Task: Find connections with filter location Sumqayıt with filter topic #communitieswith filter profile language German with filter current company NITI Aayog with filter school Air Force Bal Bharati School with filter industry Apparel Manufacturing with filter service category Lead Generation with filter keywords title Shipping and Receiving Staff
Action: Mouse moved to (636, 129)
Screenshot: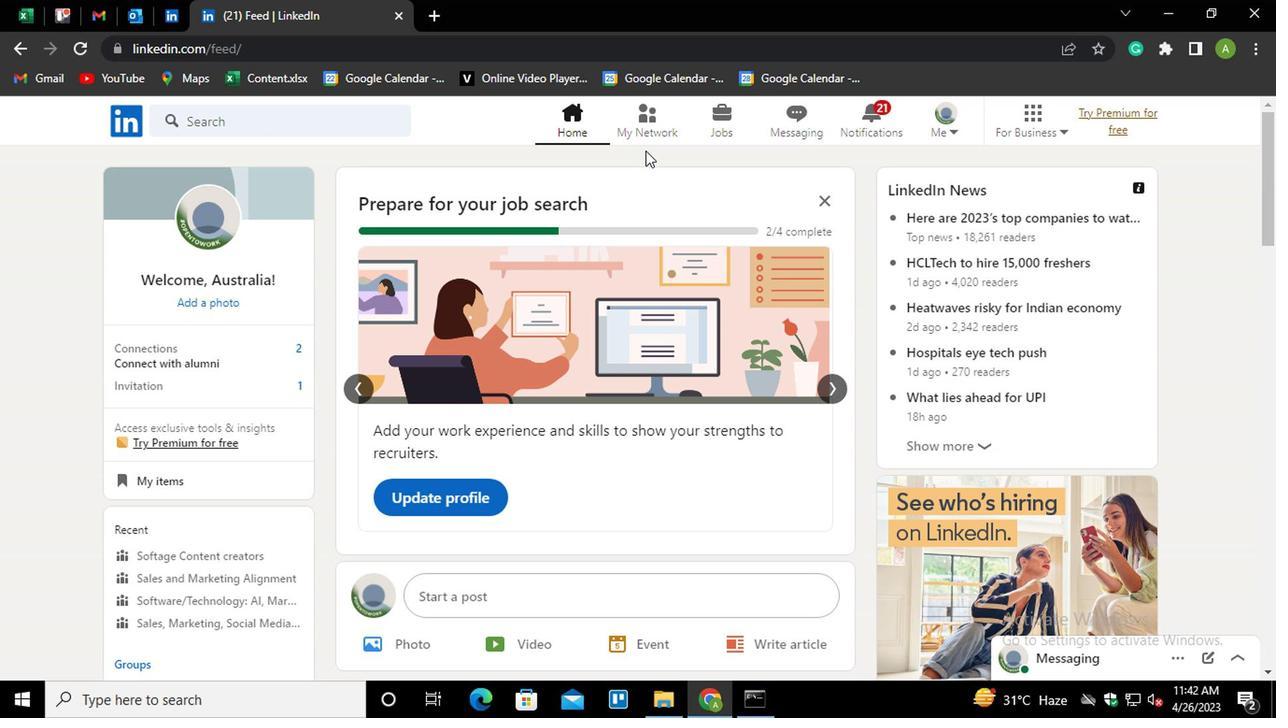 
Action: Mouse pressed left at (636, 129)
Screenshot: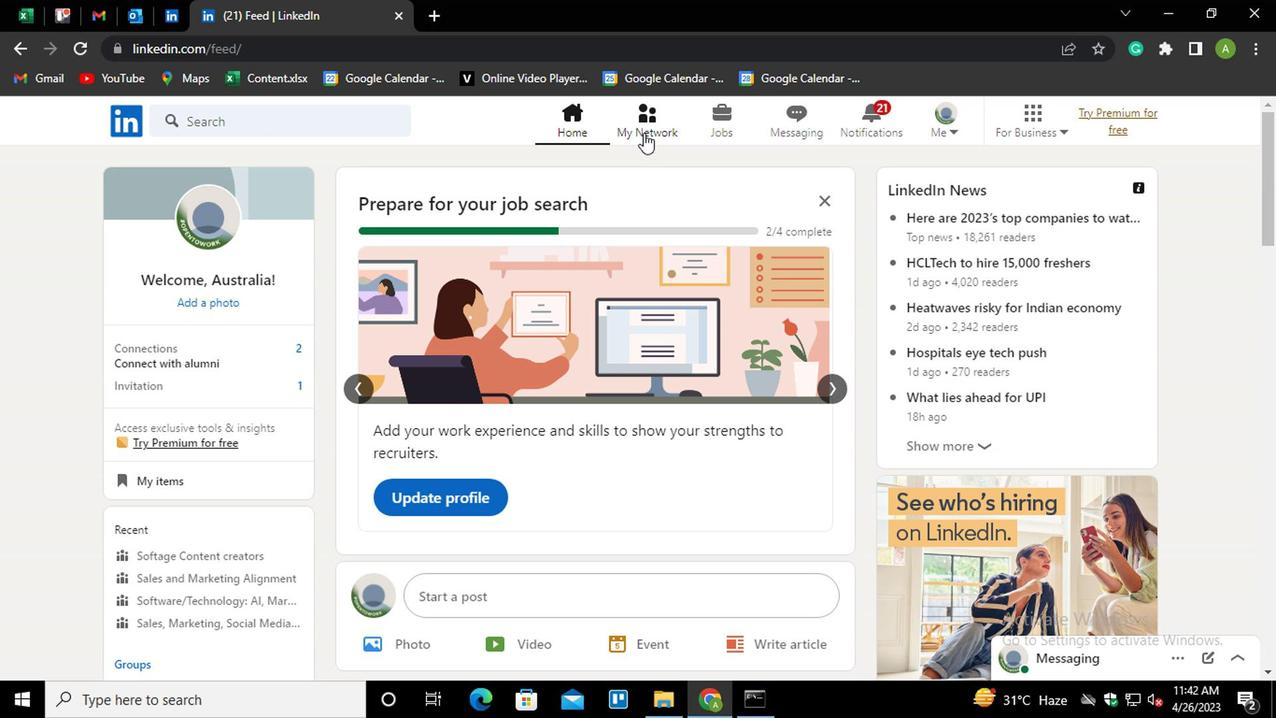 
Action: Mouse moved to (251, 233)
Screenshot: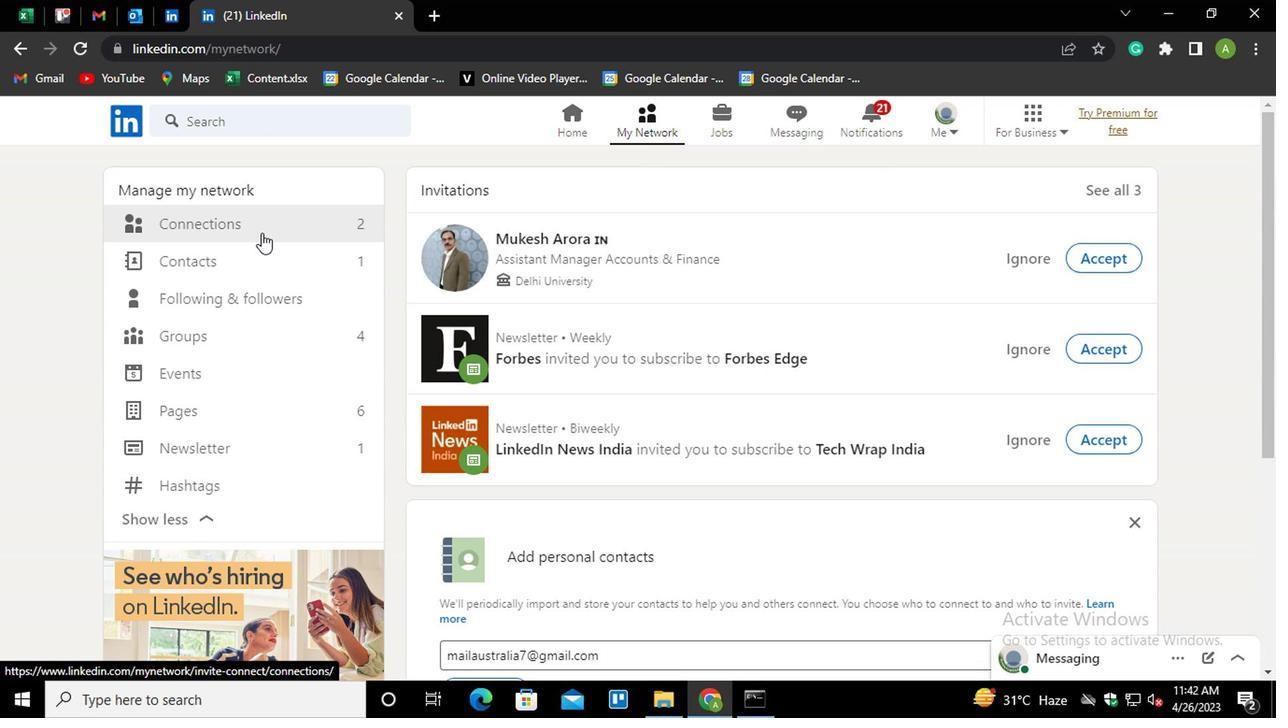 
Action: Mouse pressed left at (251, 233)
Screenshot: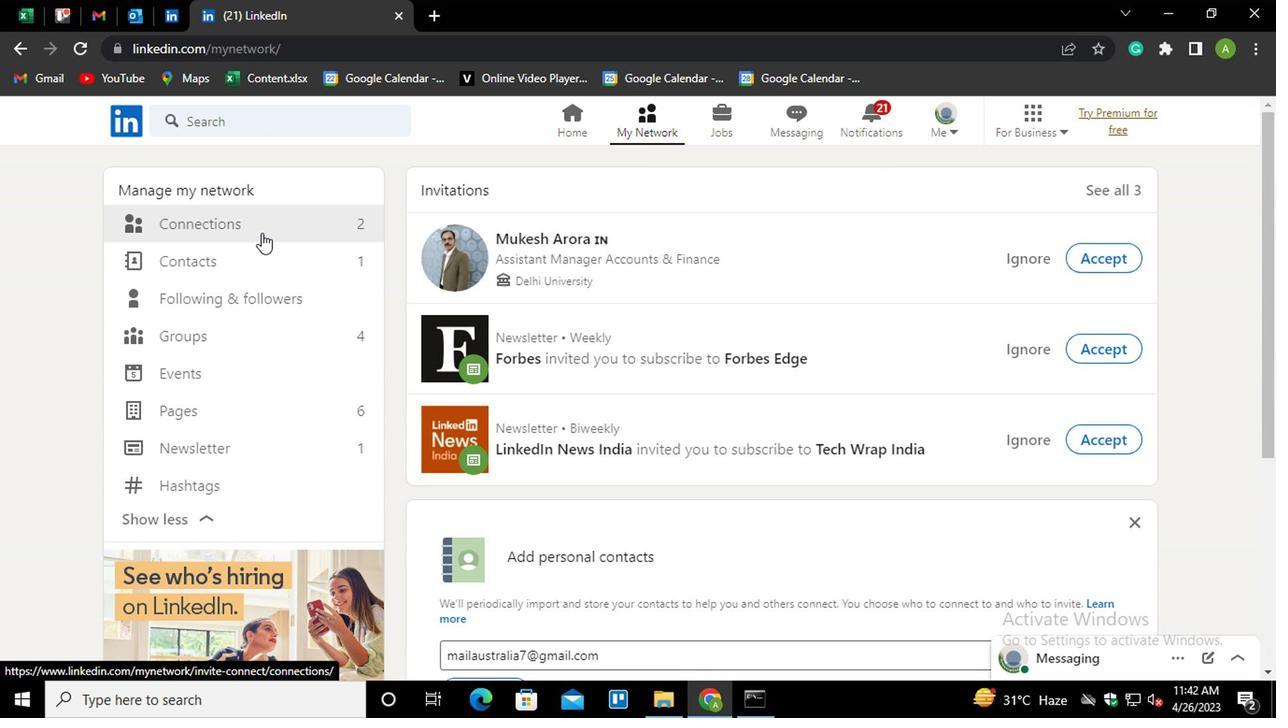 
Action: Mouse moved to (782, 216)
Screenshot: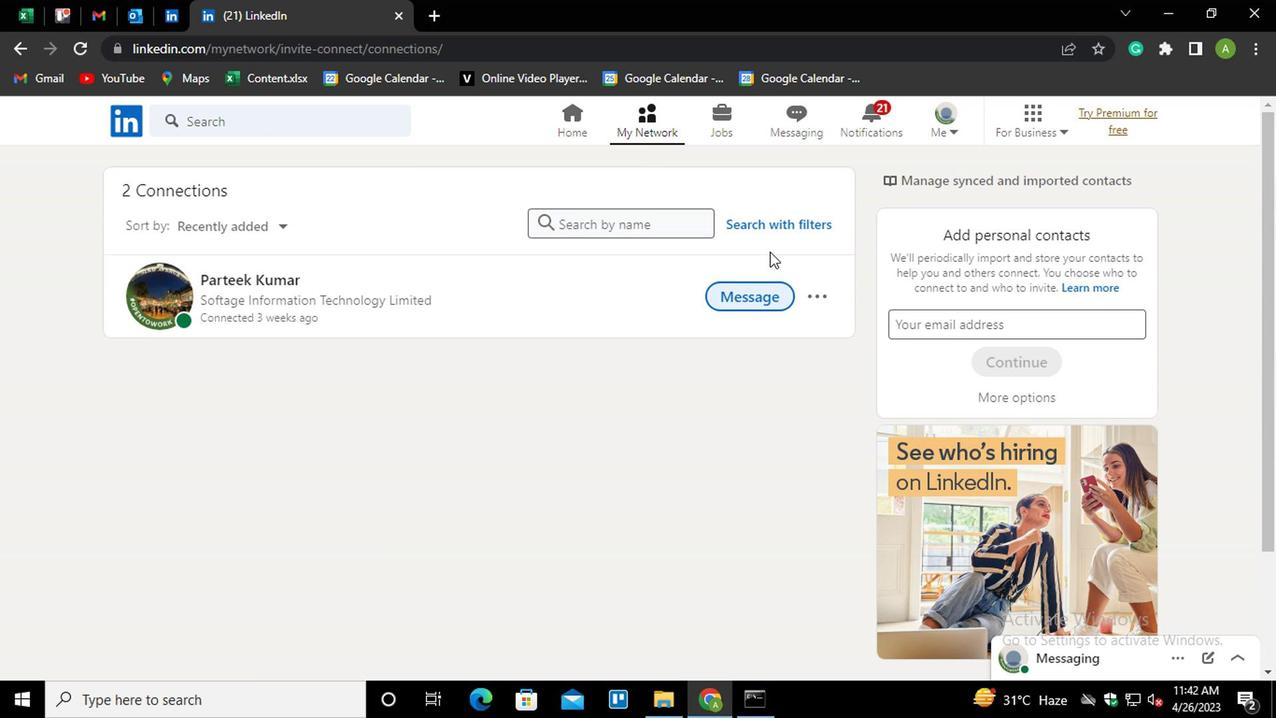 
Action: Mouse pressed left at (782, 216)
Screenshot: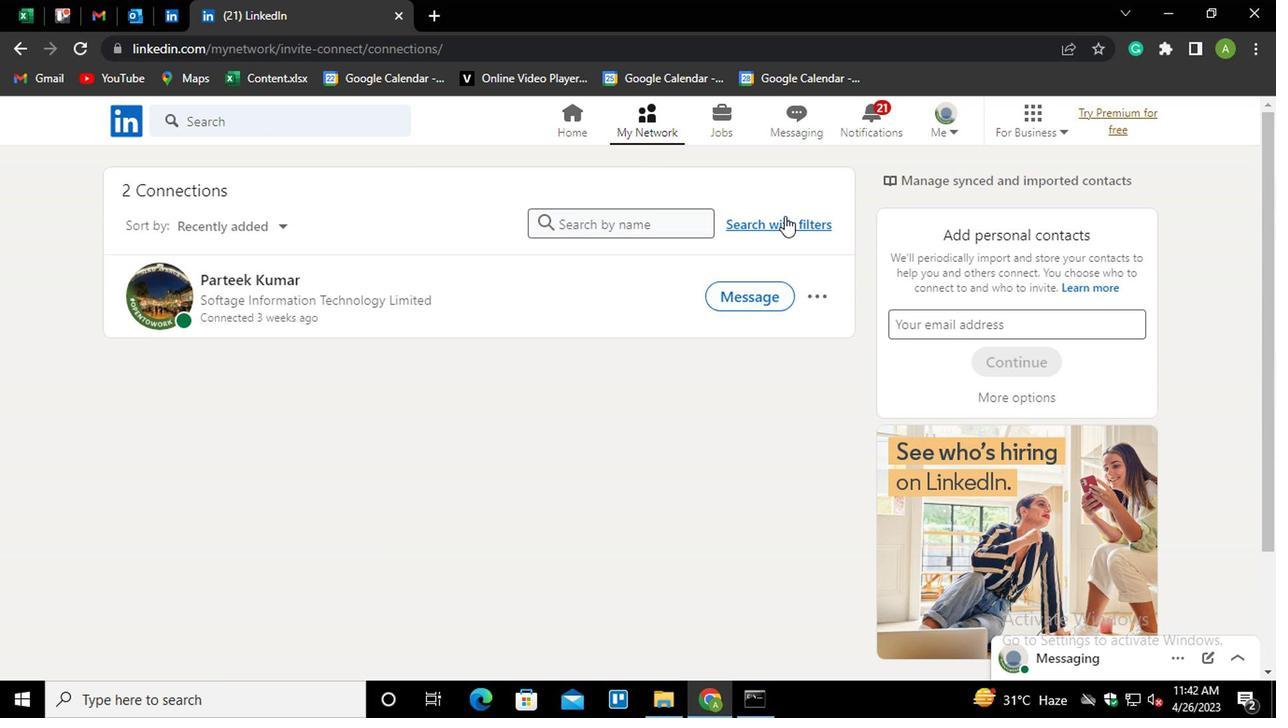 
Action: Mouse moved to (619, 169)
Screenshot: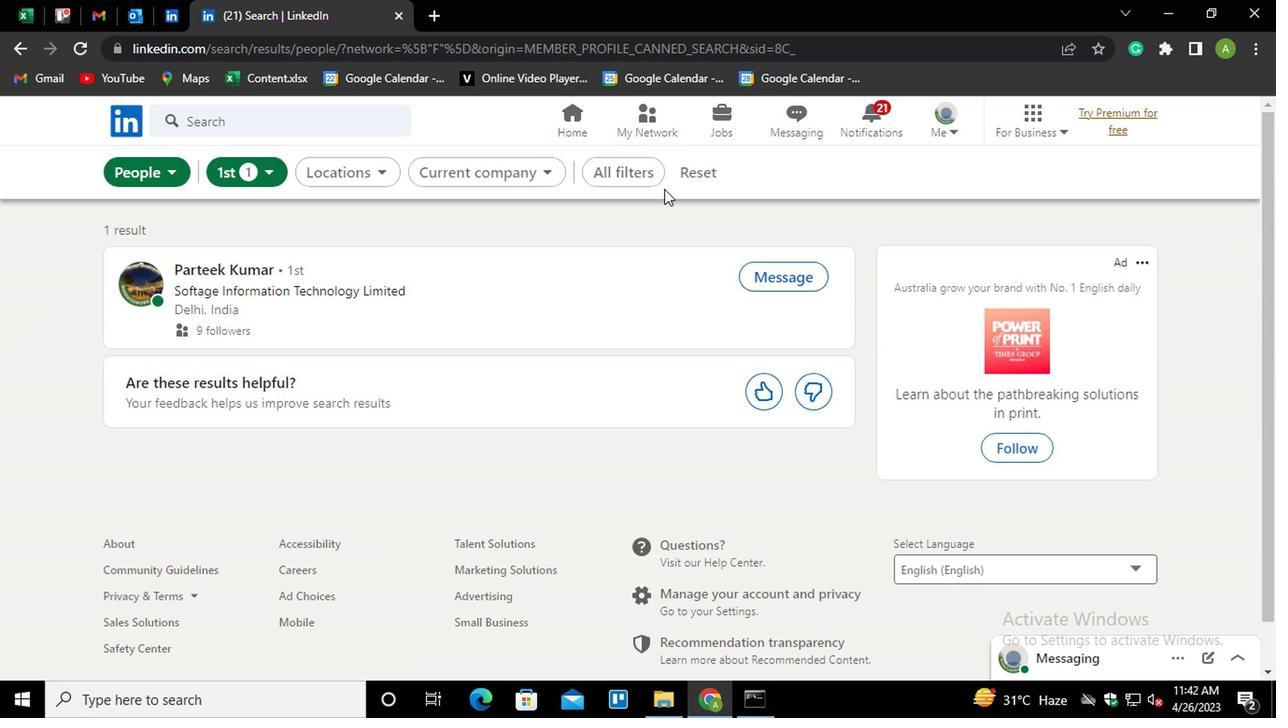 
Action: Mouse pressed left at (619, 169)
Screenshot: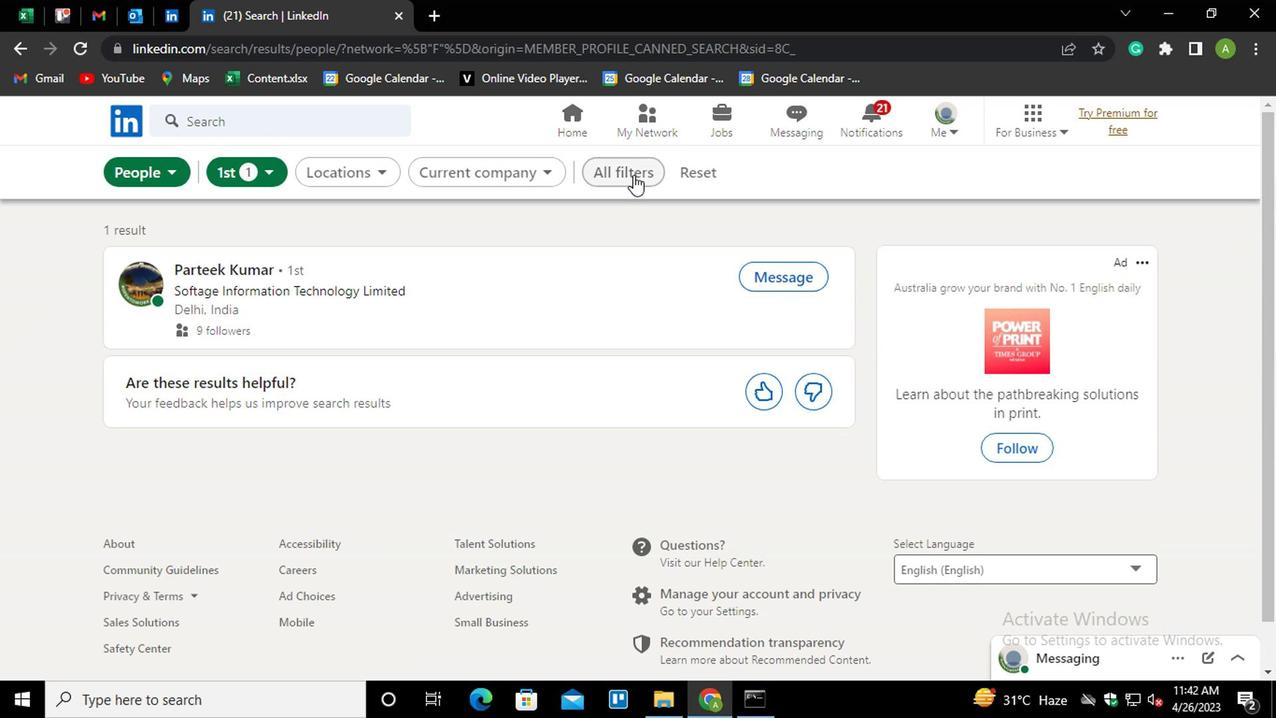 
Action: Mouse moved to (920, 396)
Screenshot: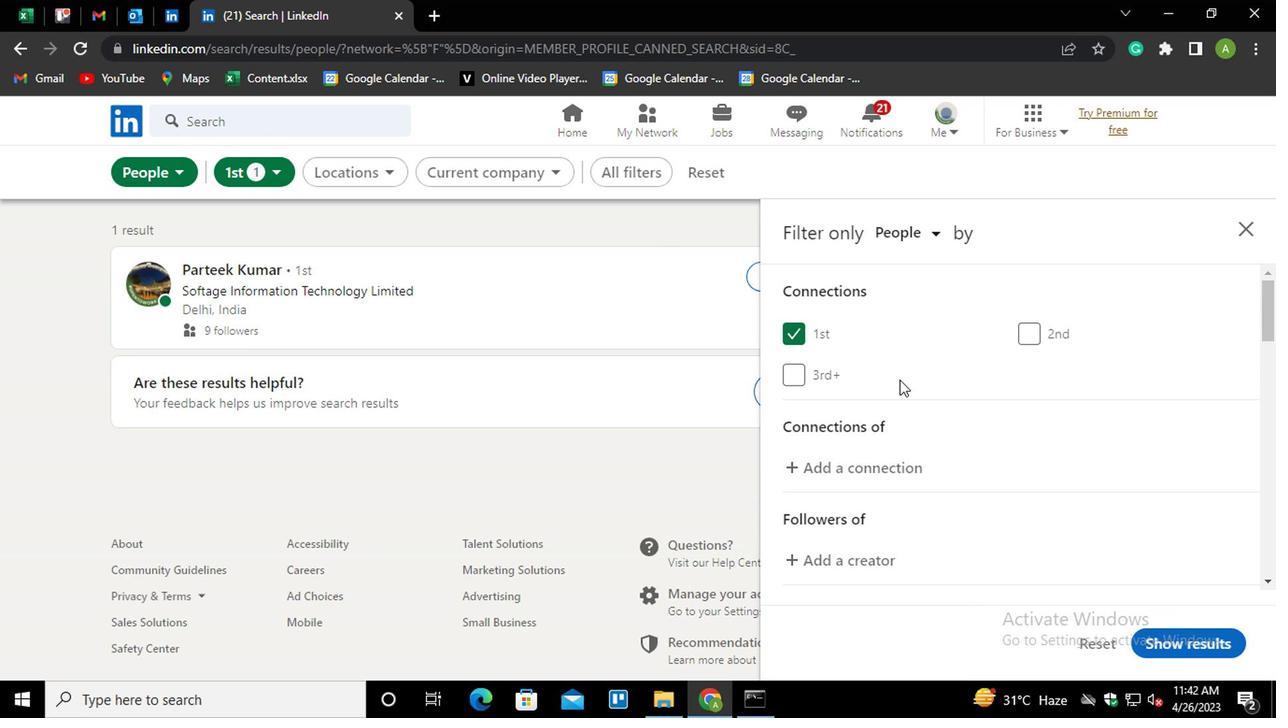 
Action: Mouse scrolled (920, 395) with delta (0, -1)
Screenshot: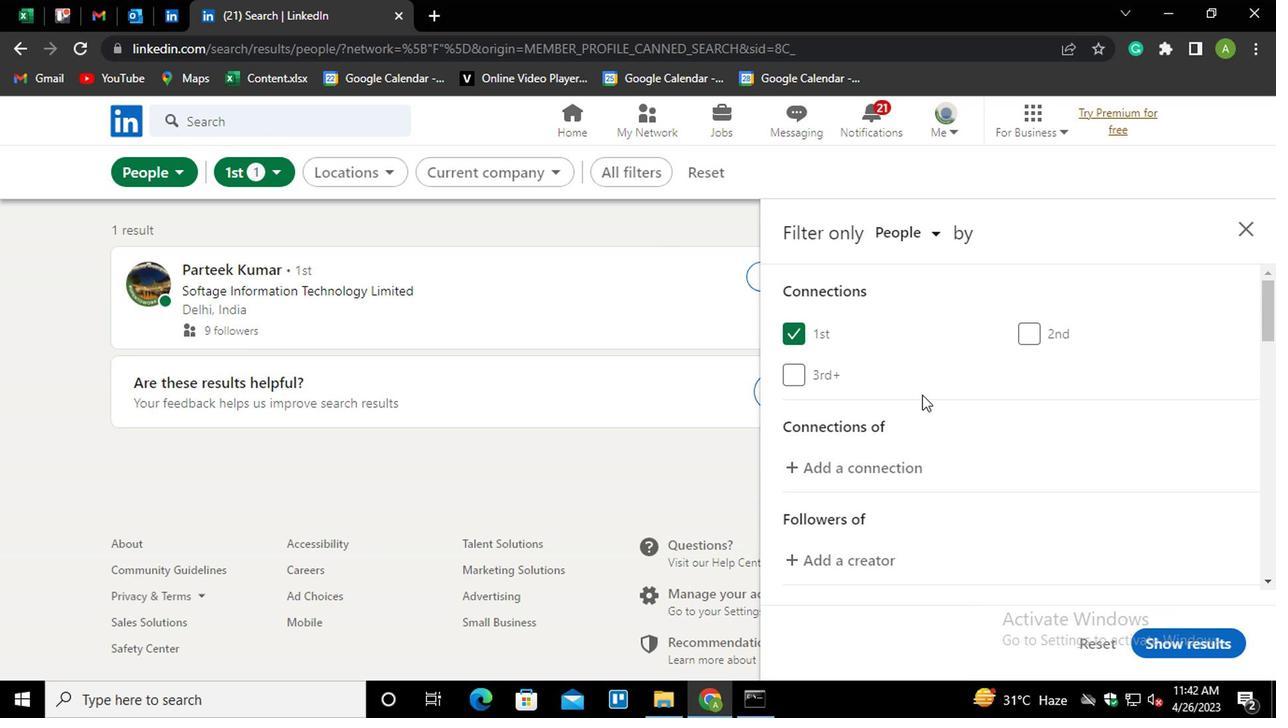 
Action: Mouse scrolled (920, 395) with delta (0, -1)
Screenshot: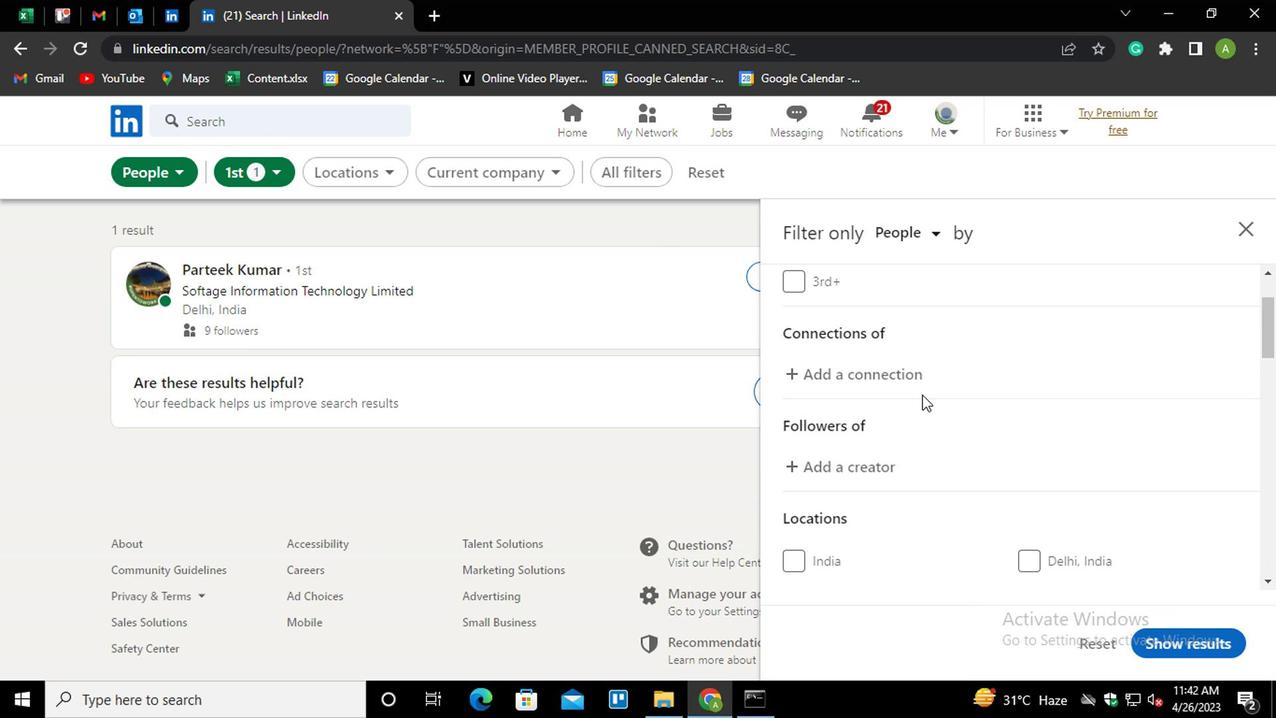 
Action: Mouse scrolled (920, 395) with delta (0, -1)
Screenshot: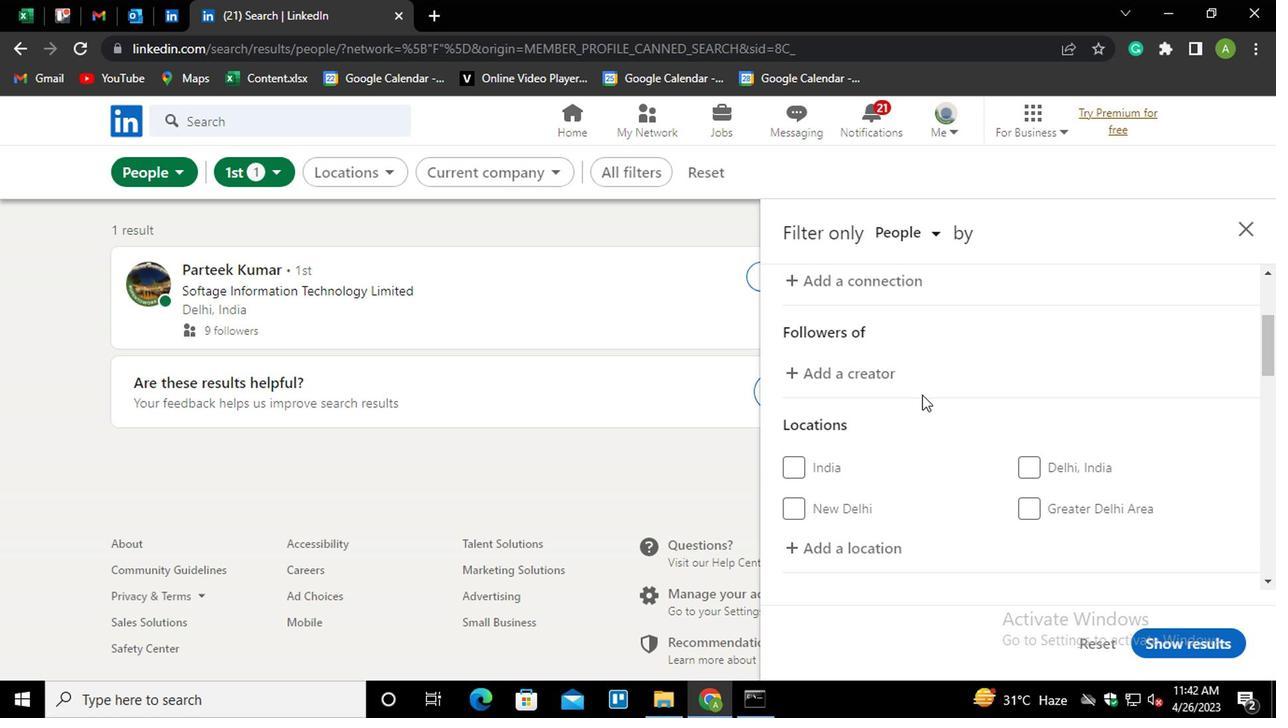 
Action: Mouse moved to (917, 401)
Screenshot: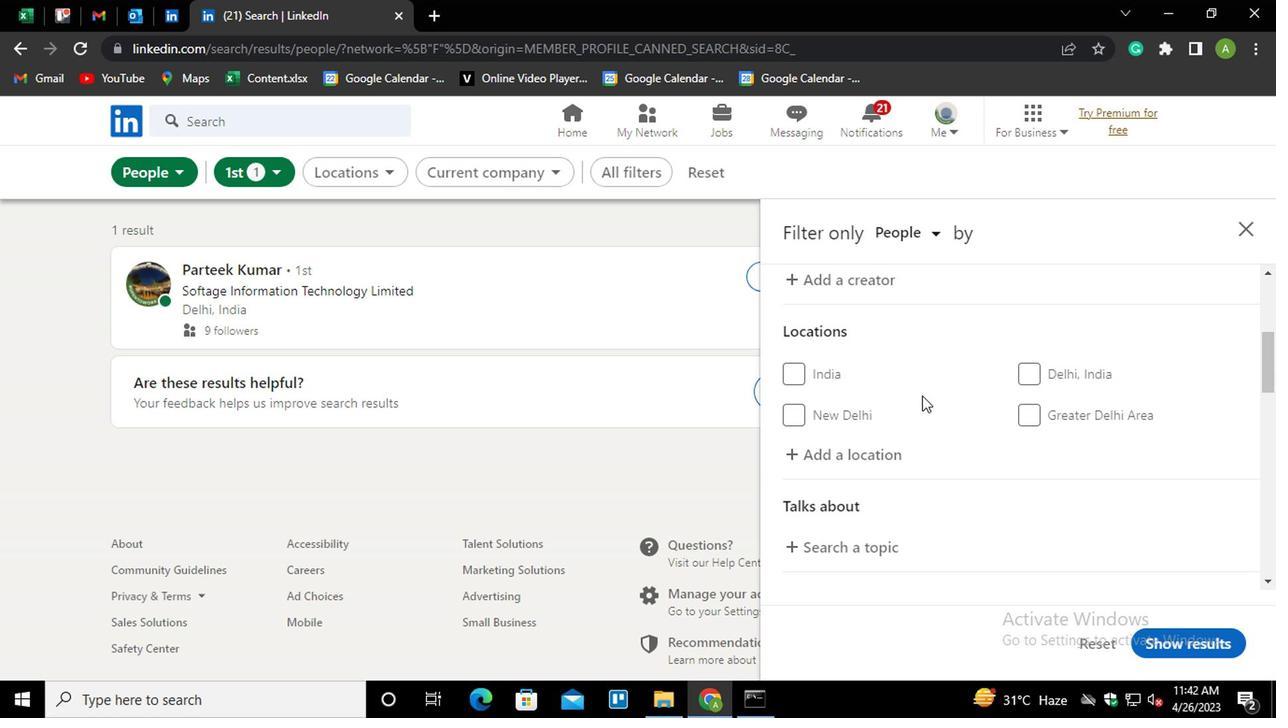 
Action: Mouse scrolled (917, 400) with delta (0, -1)
Screenshot: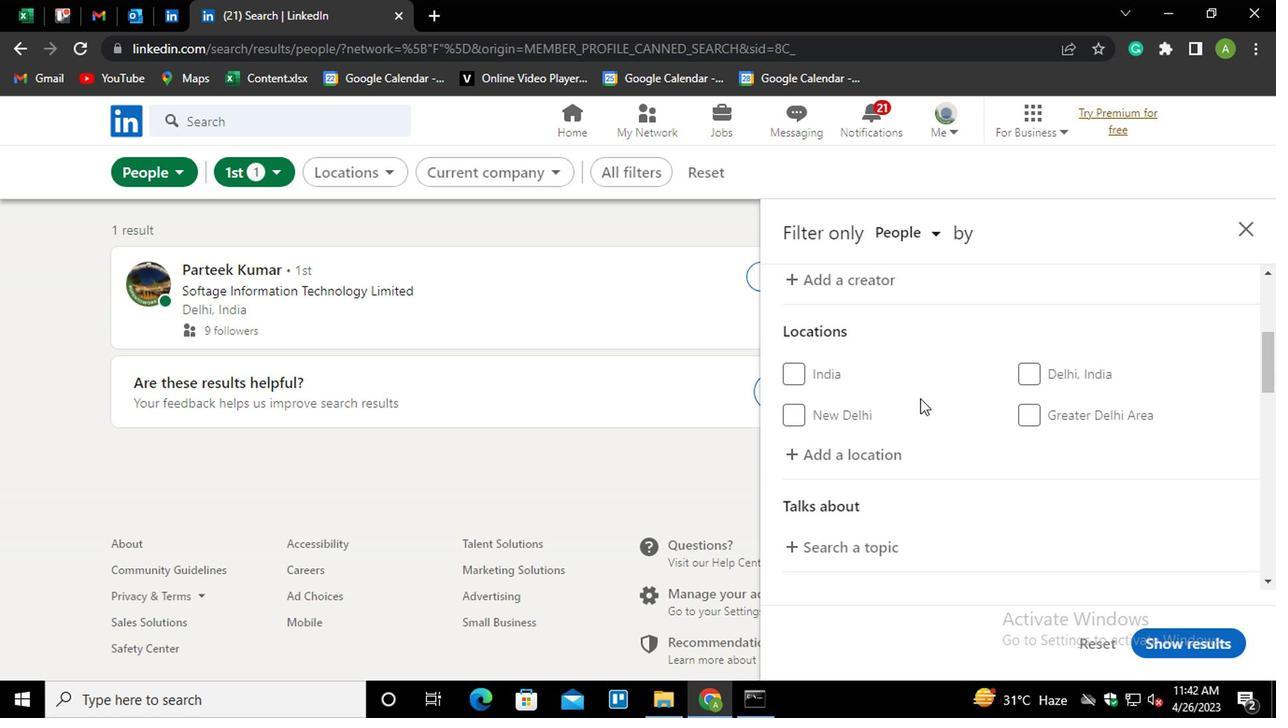 
Action: Mouse moved to (843, 360)
Screenshot: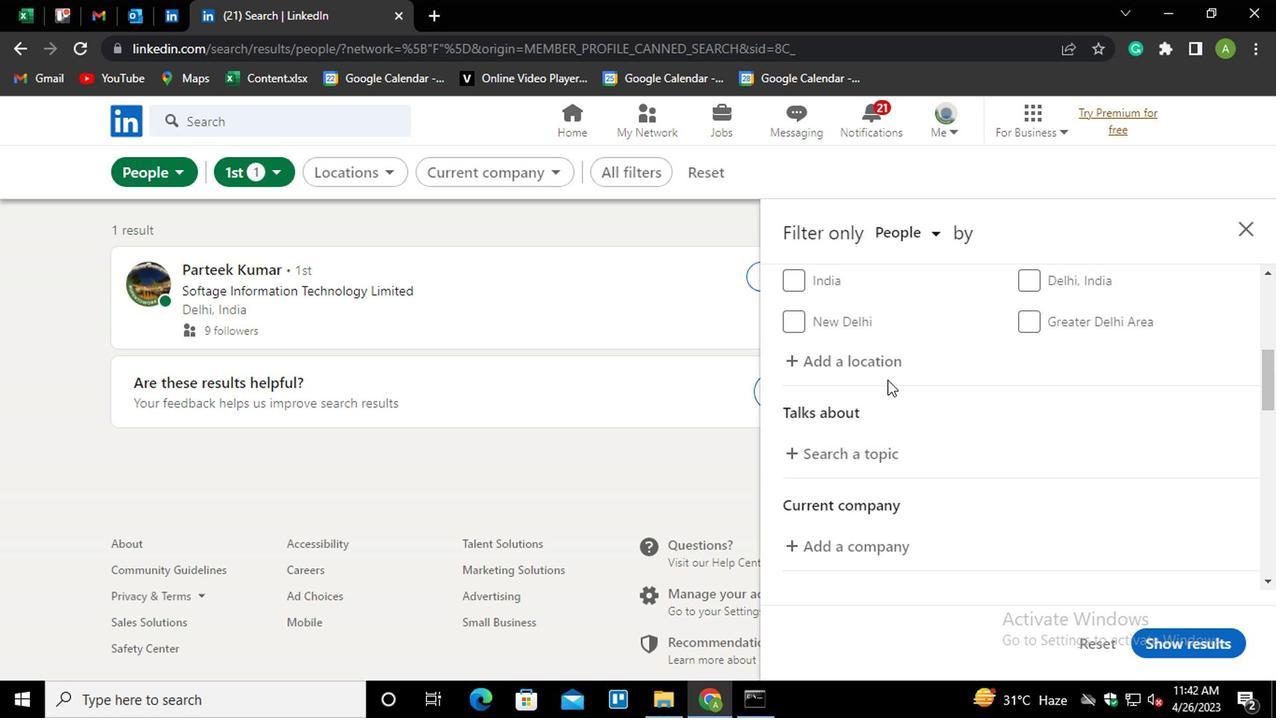 
Action: Mouse pressed left at (843, 360)
Screenshot: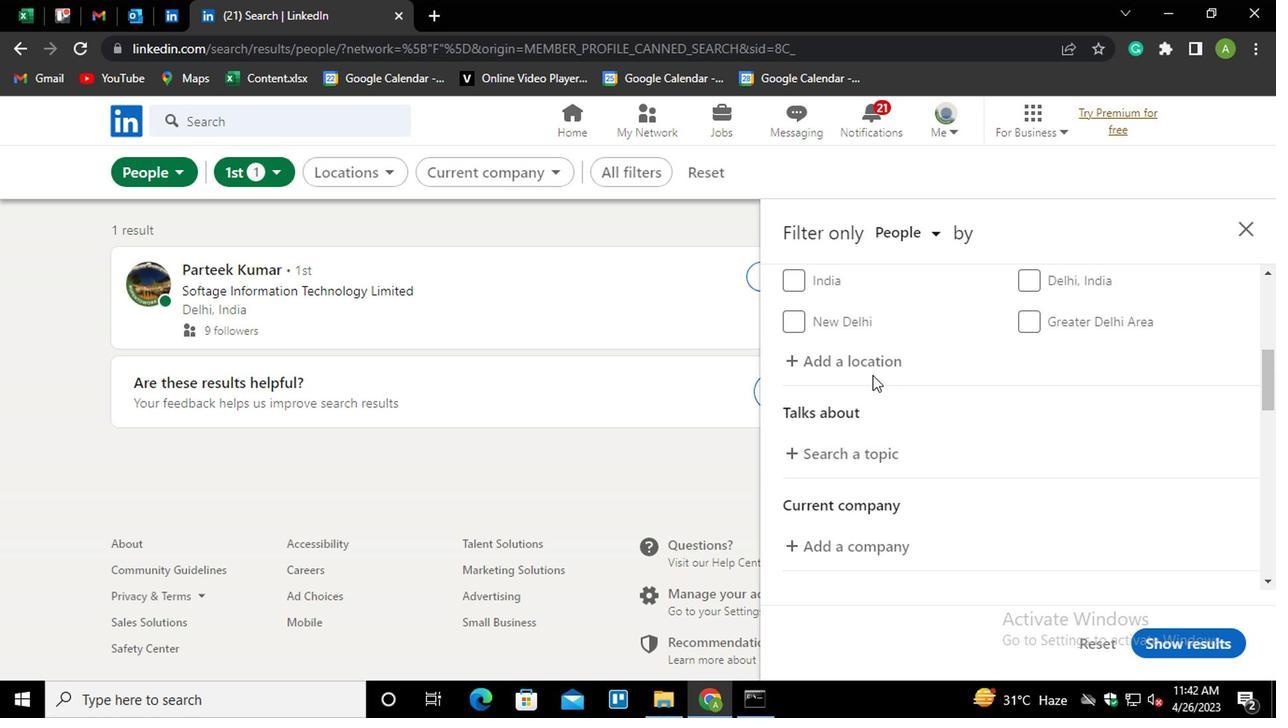 
Action: Key pressed <Key.shift>SUMQAYIT<Key.down><Key.enter>
Screenshot: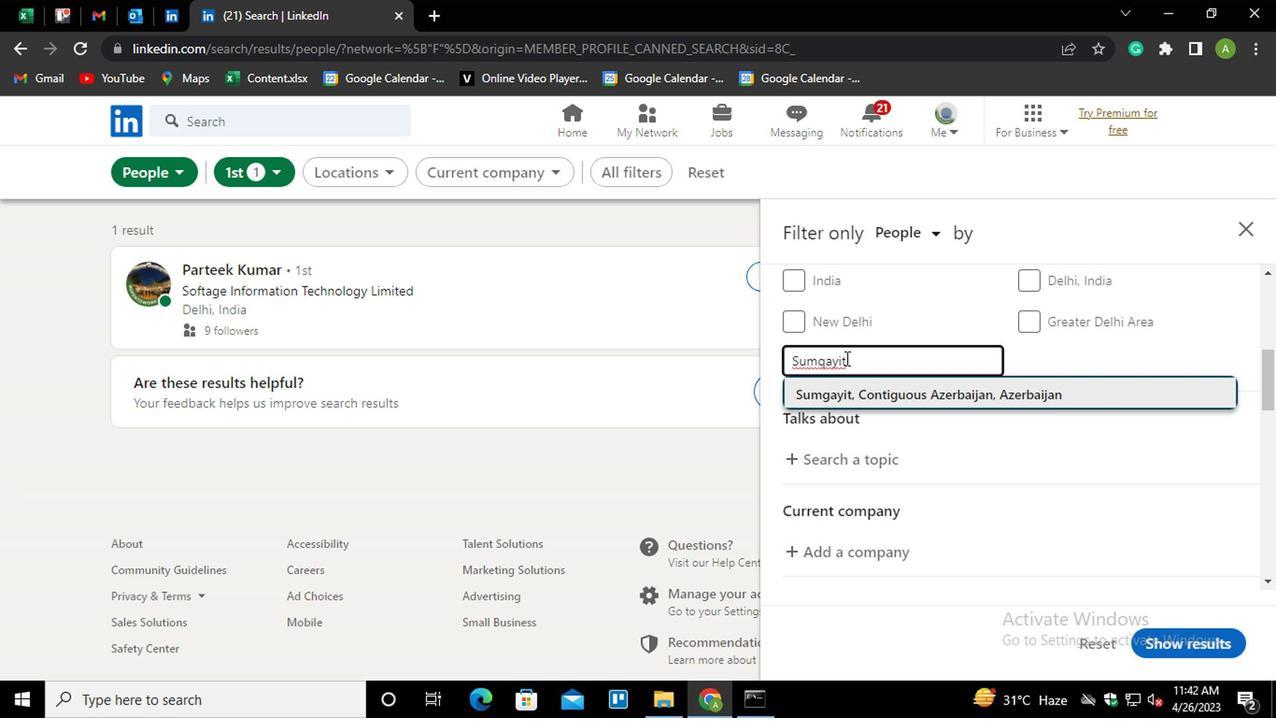 
Action: Mouse moved to (890, 454)
Screenshot: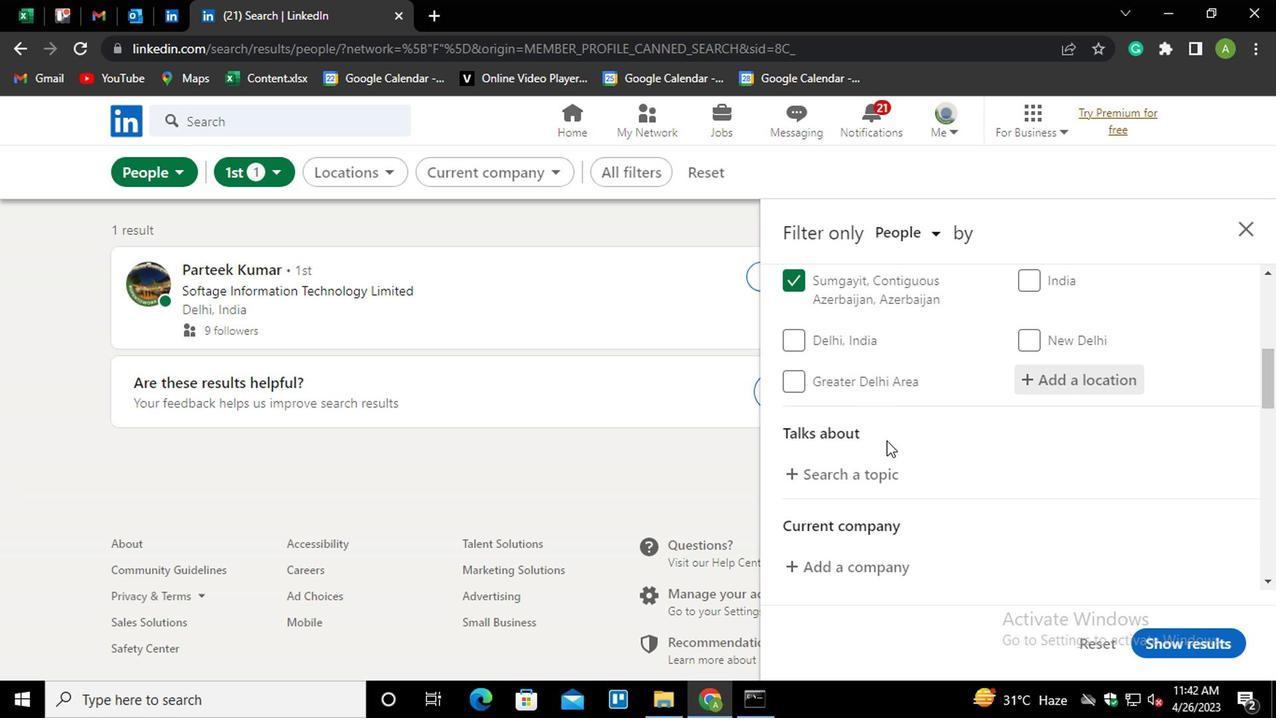 
Action: Mouse scrolled (890, 452) with delta (0, -1)
Screenshot: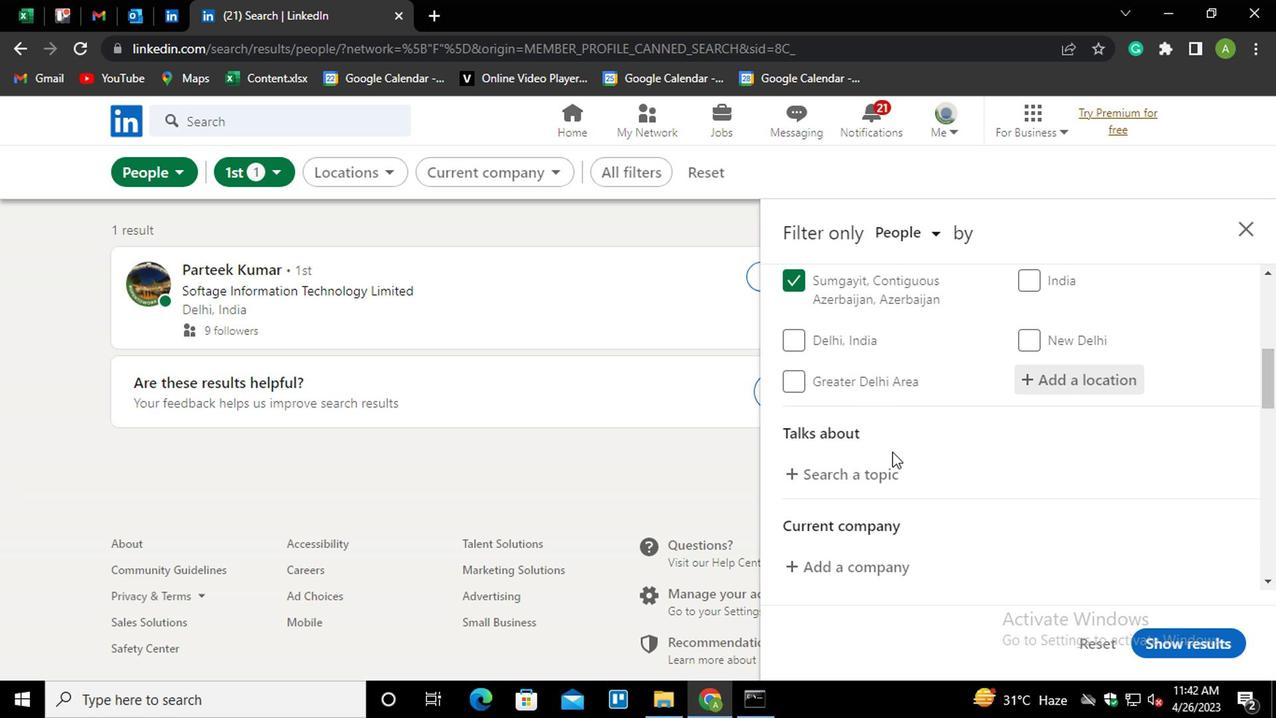 
Action: Mouse moved to (849, 390)
Screenshot: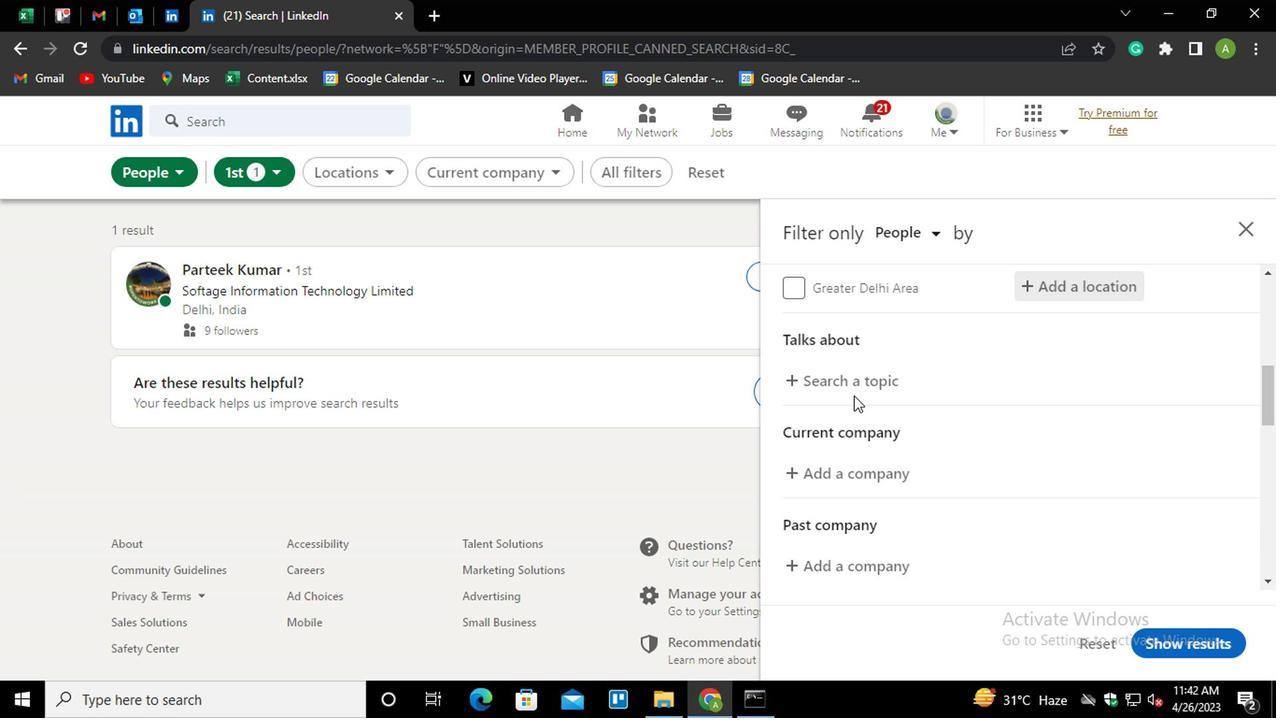 
Action: Mouse pressed left at (849, 390)
Screenshot: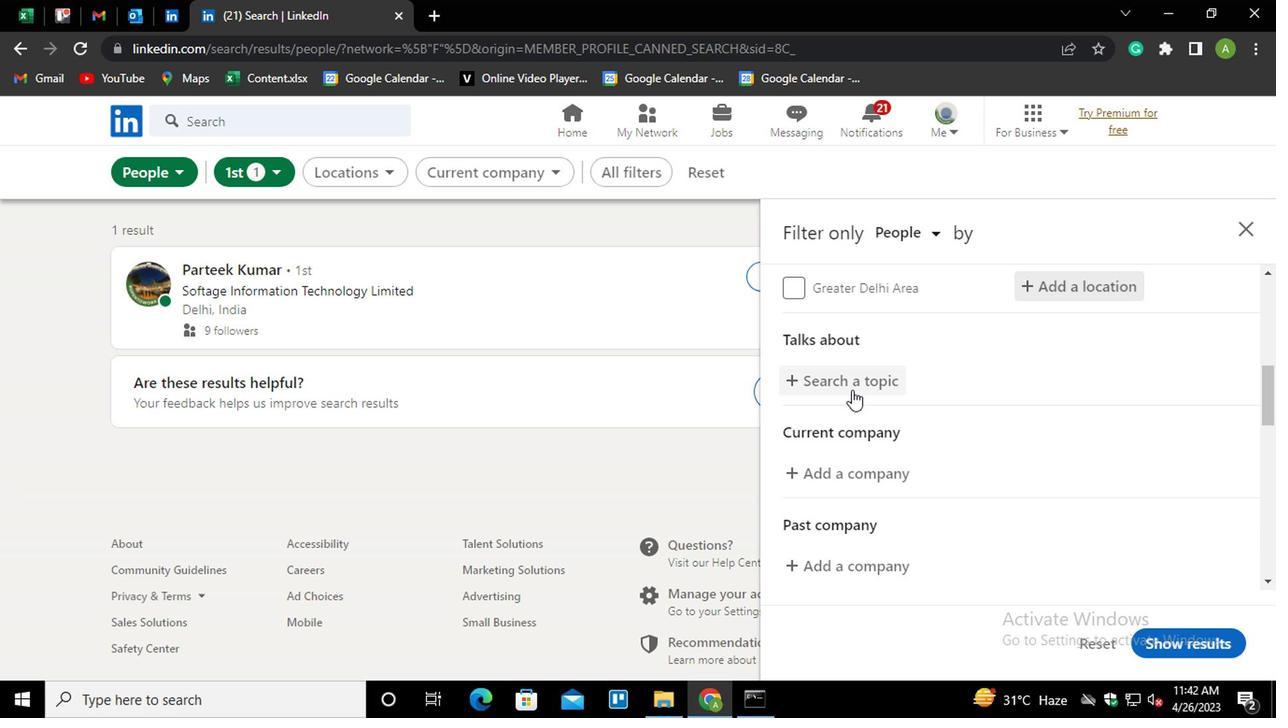 
Action: Mouse moved to (857, 386)
Screenshot: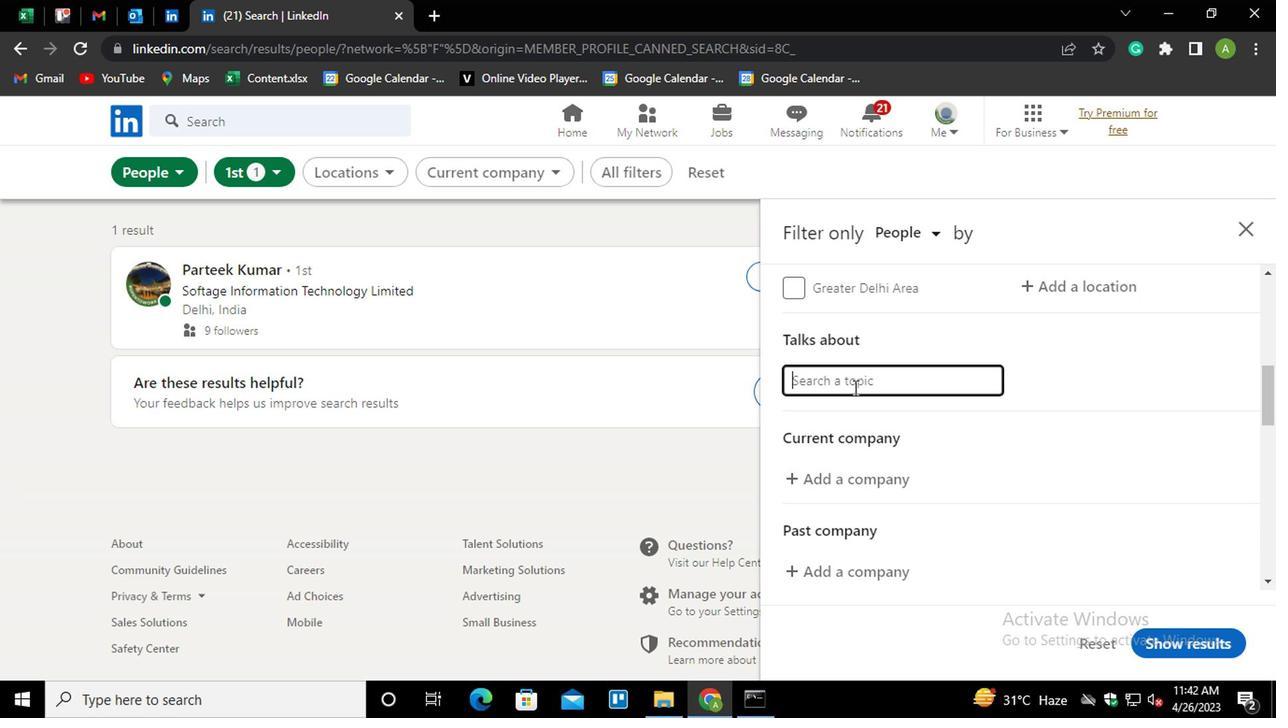 
Action: Mouse pressed left at (857, 386)
Screenshot: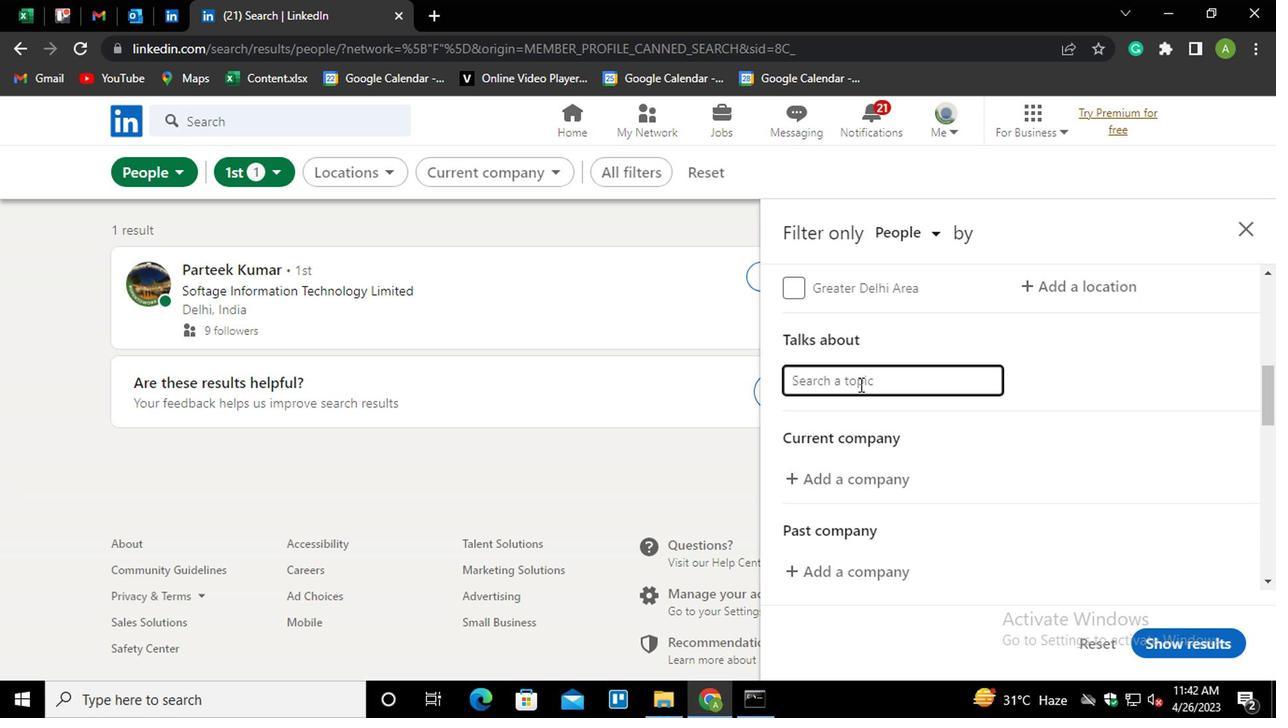 
Action: Key pressed <Key.shift>@COMMUNITIES
Screenshot: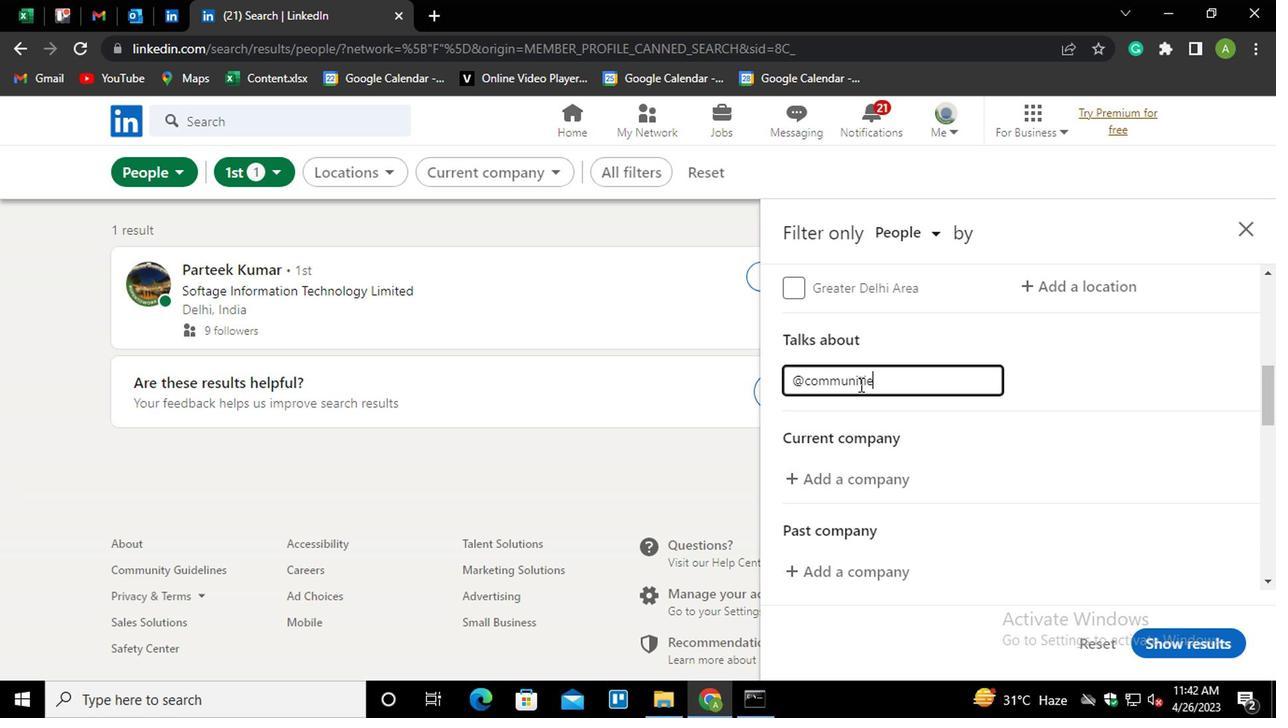 
Action: Mouse moved to (1136, 402)
Screenshot: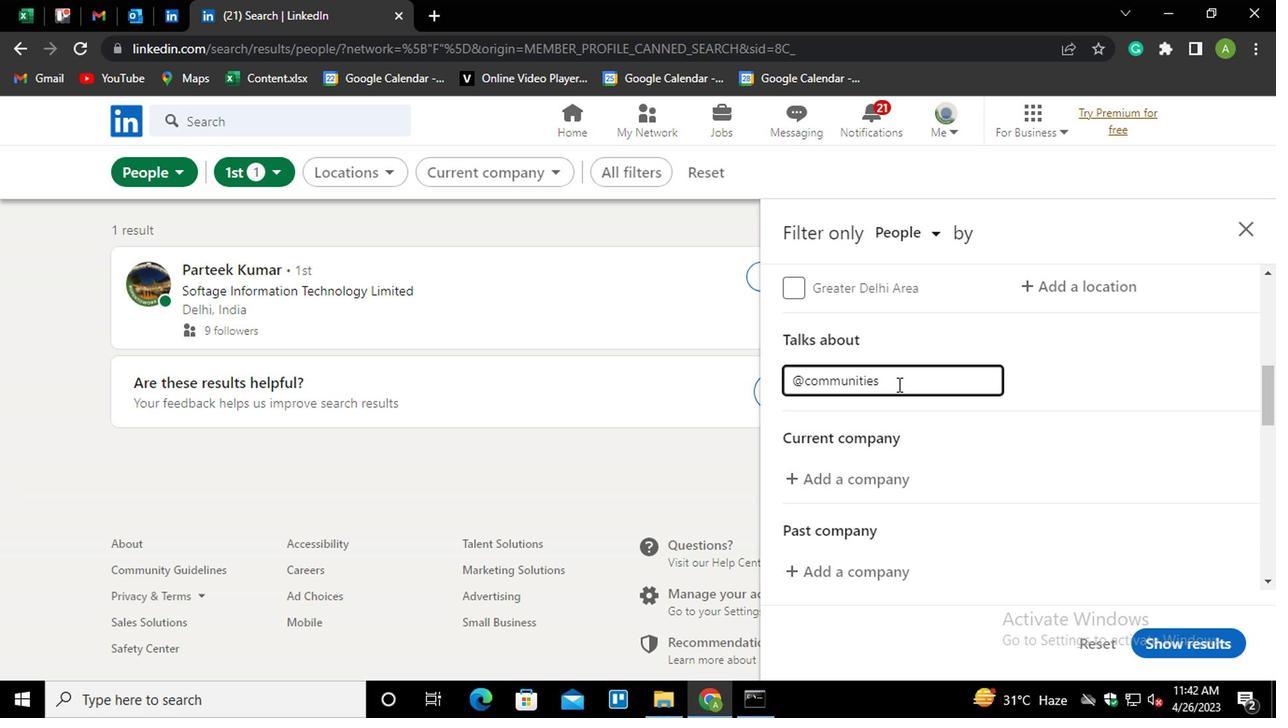 
Action: Mouse pressed left at (1136, 402)
Screenshot: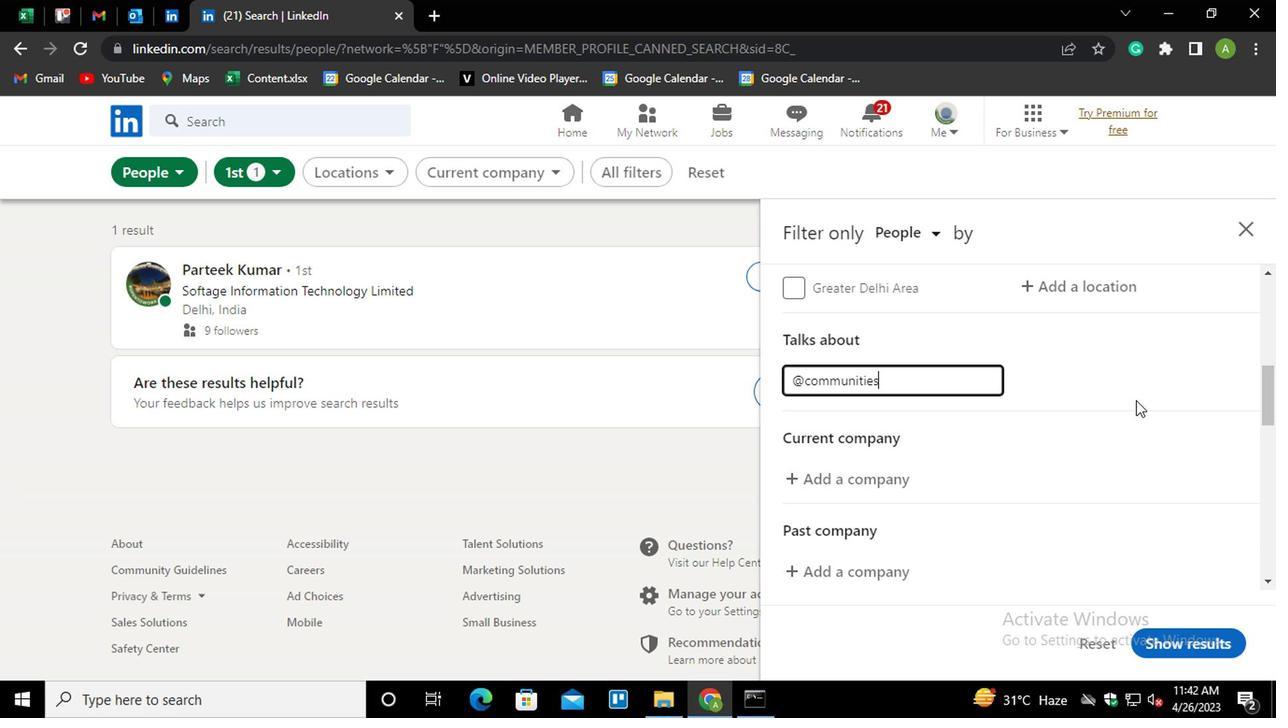 
Action: Mouse moved to (942, 382)
Screenshot: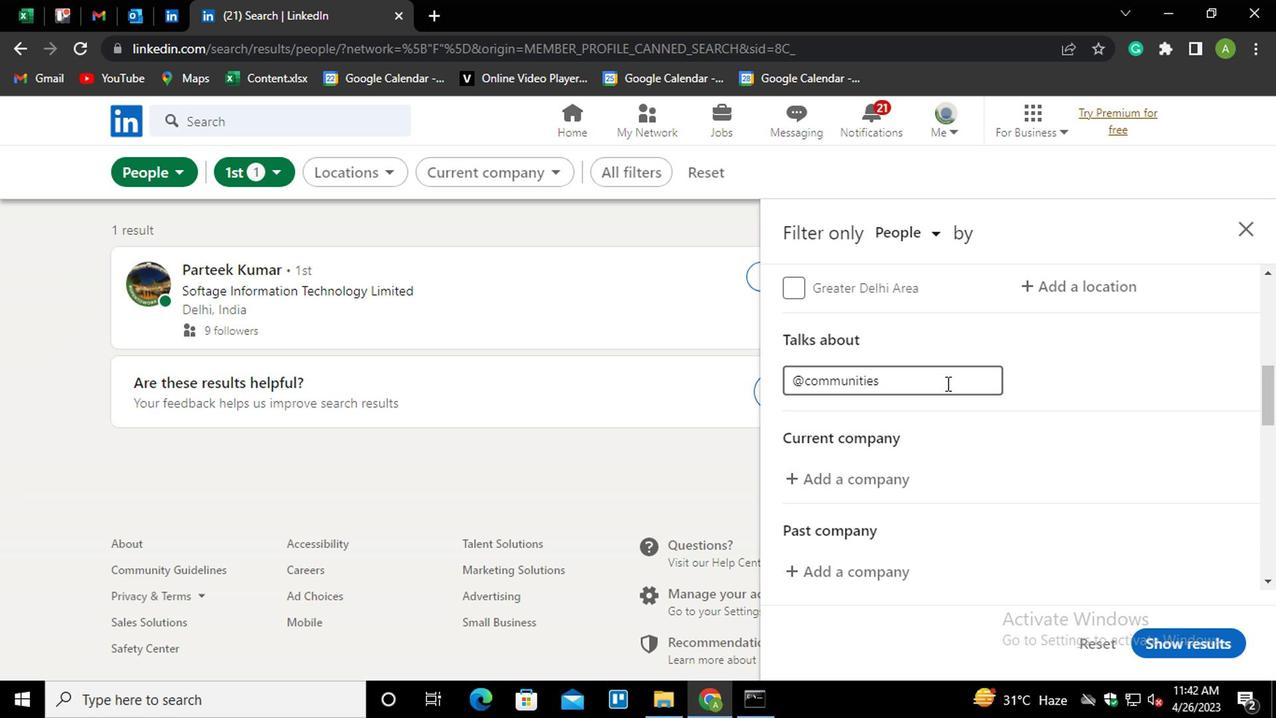
Action: Mouse pressed left at (942, 382)
Screenshot: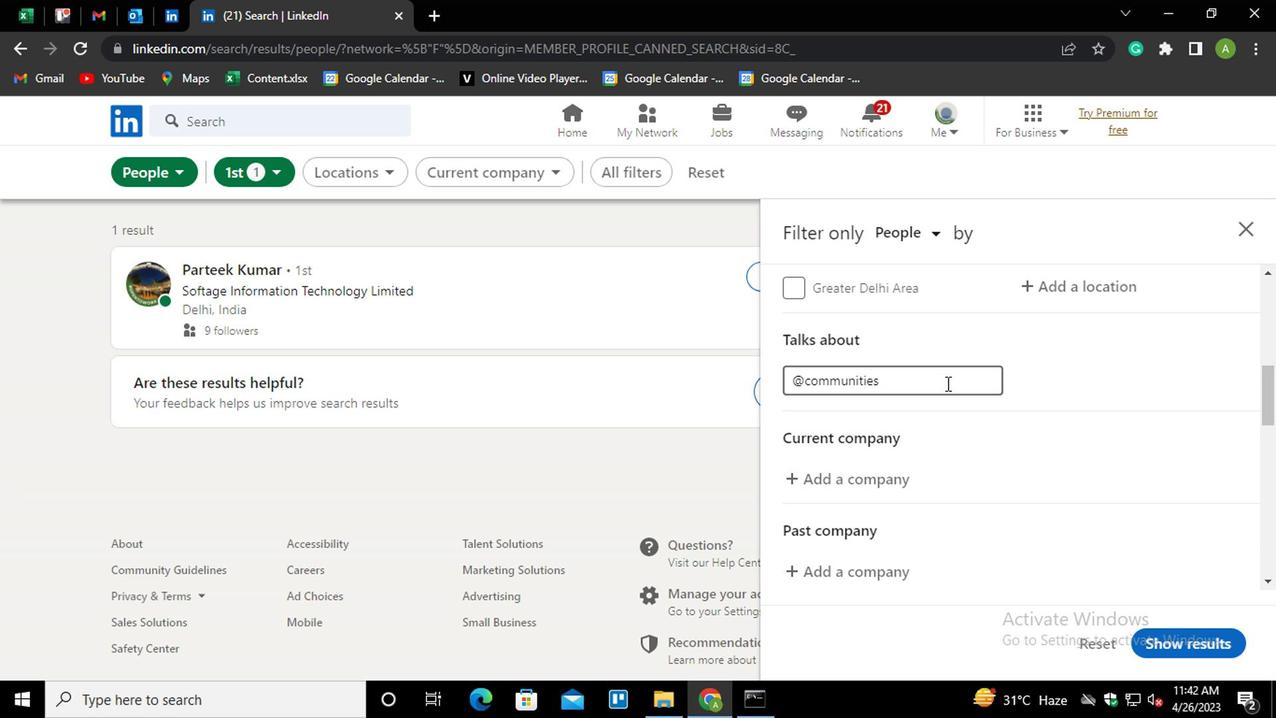 
Action: Key pressed <Key.home><Key.right><Key.backspace><Key.shift>#<Key.end>
Screenshot: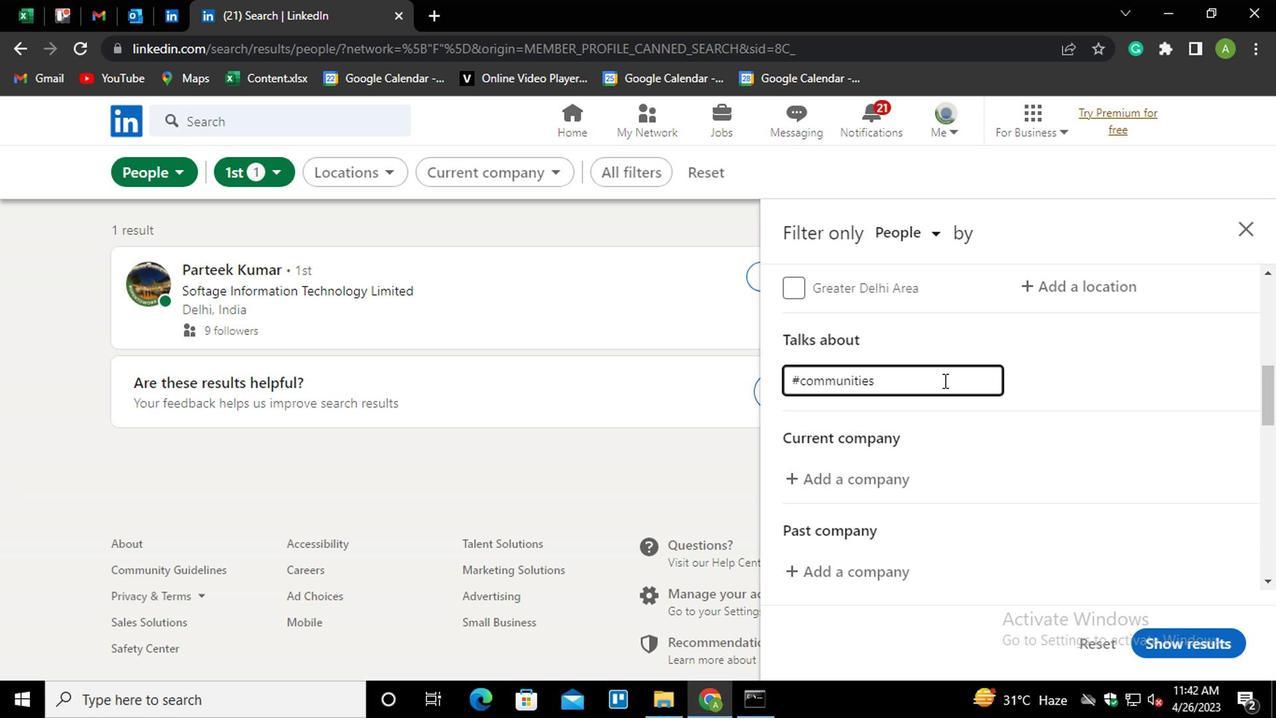
Action: Mouse moved to (1075, 374)
Screenshot: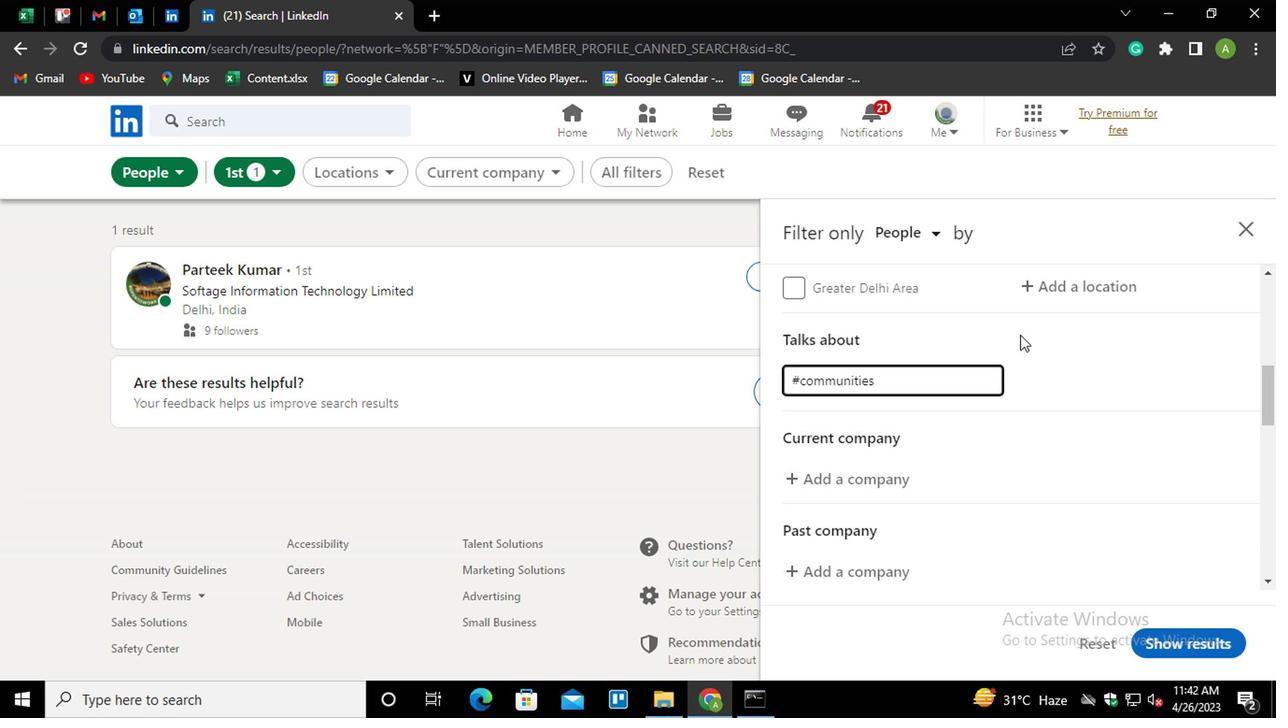 
Action: Mouse pressed left at (1075, 374)
Screenshot: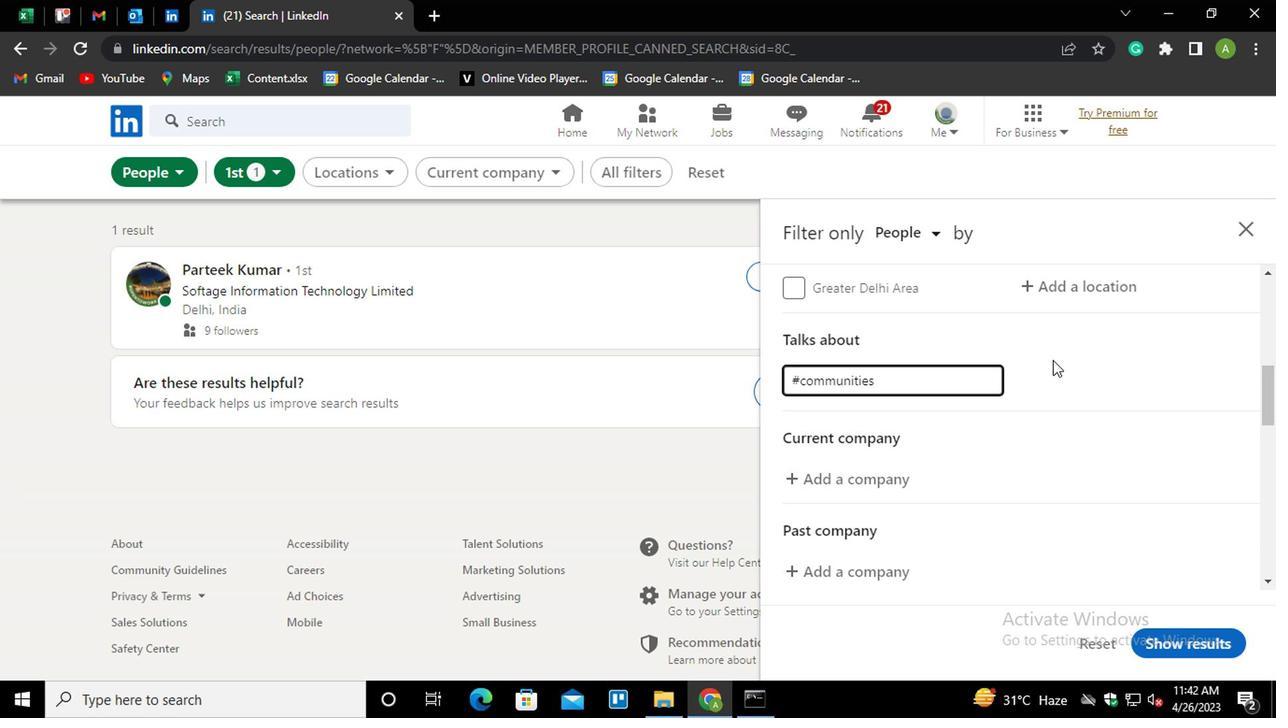 
Action: Mouse moved to (1079, 380)
Screenshot: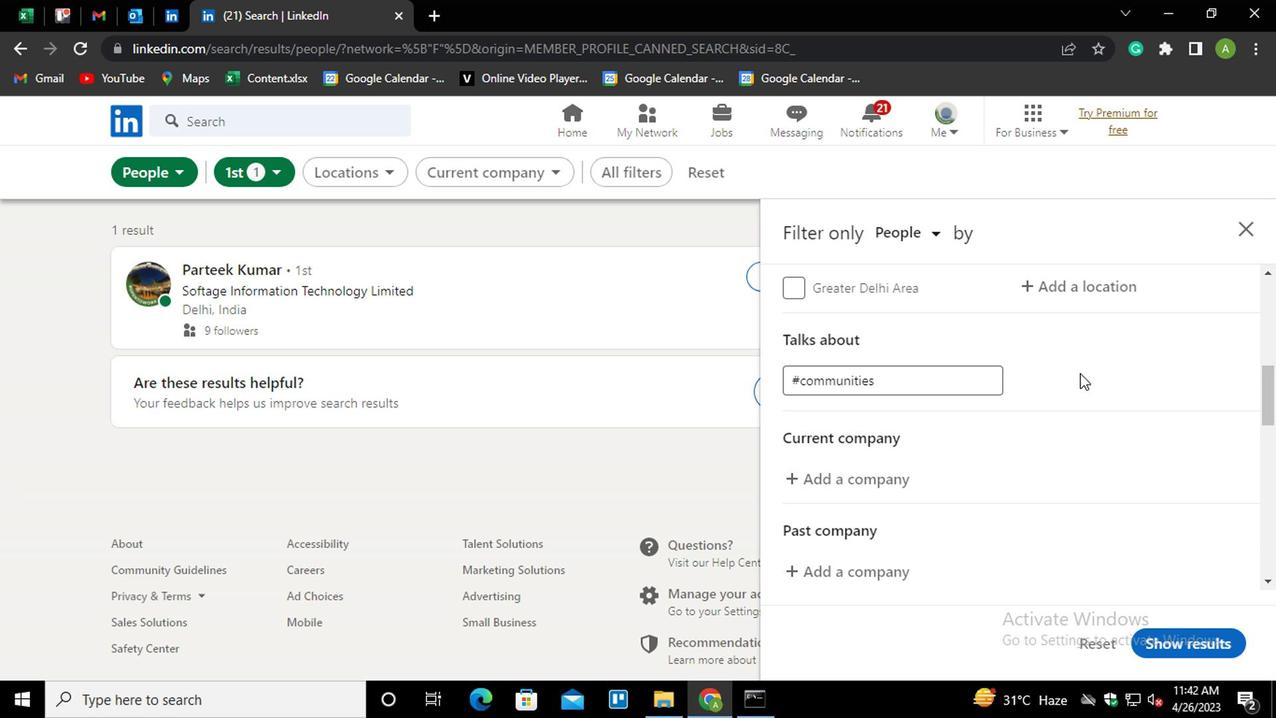 
Action: Mouse scrolled (1079, 379) with delta (0, -1)
Screenshot: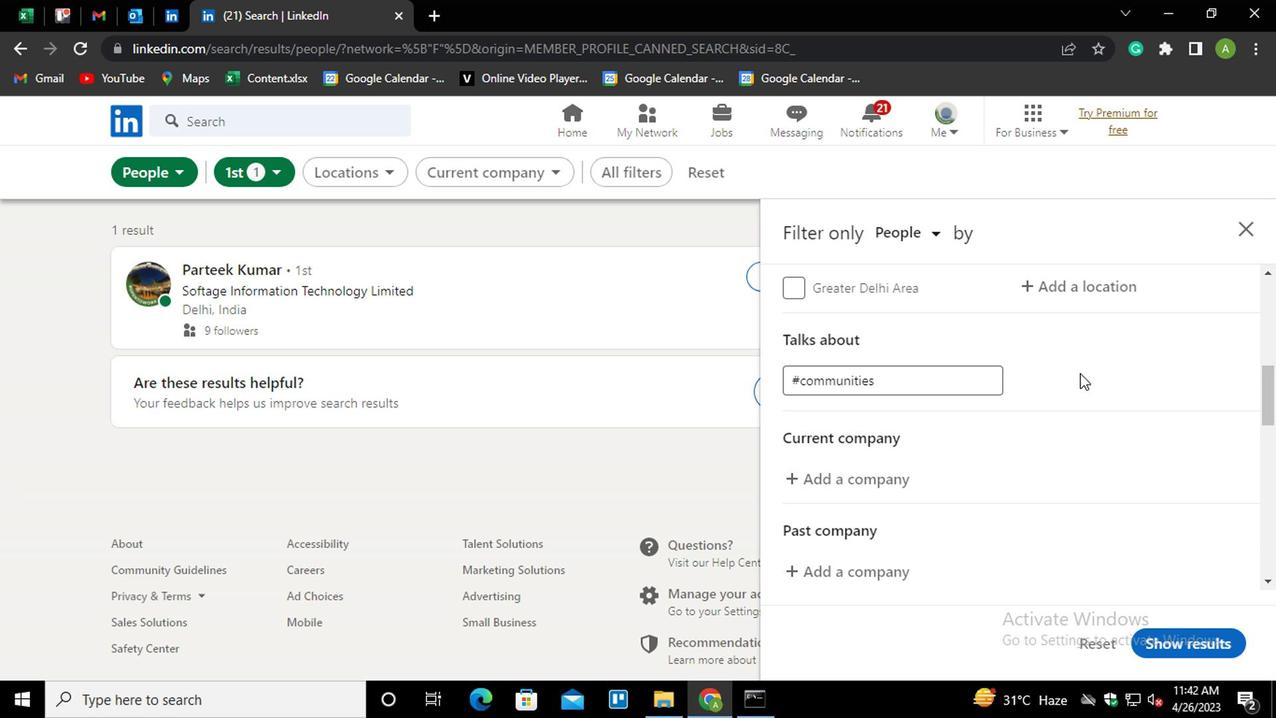 
Action: Mouse moved to (818, 388)
Screenshot: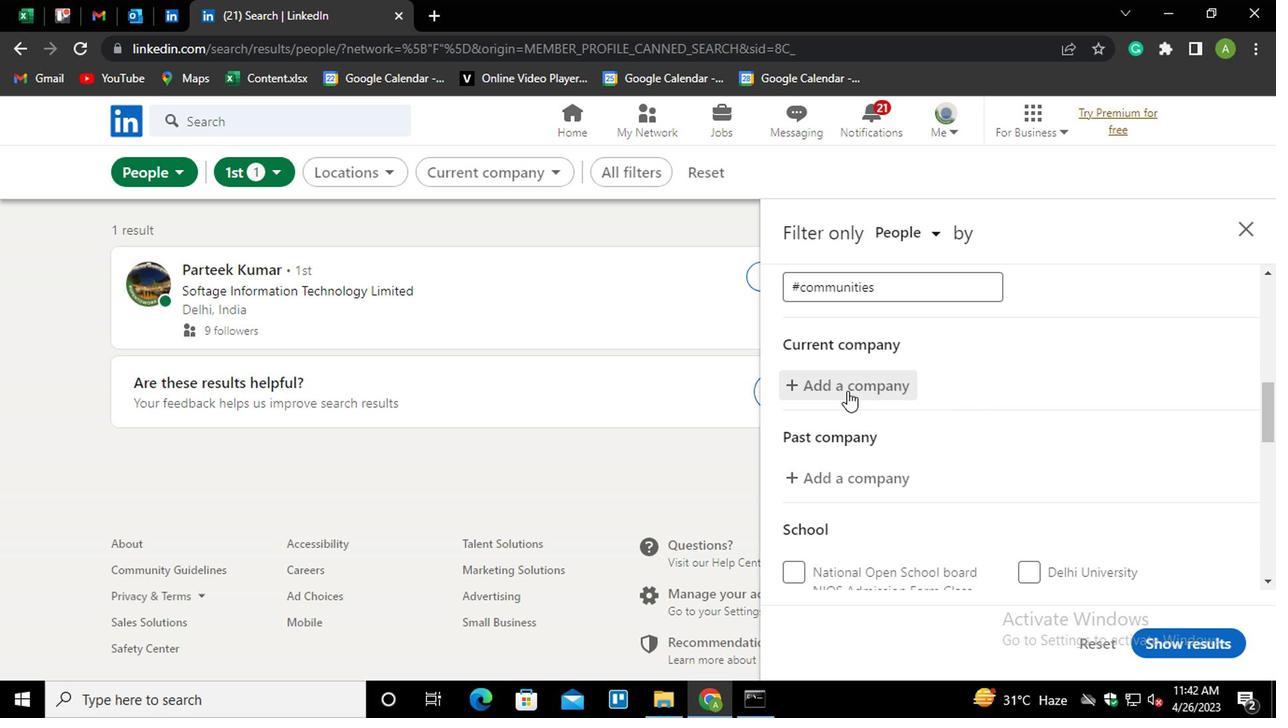 
Action: Mouse pressed left at (818, 388)
Screenshot: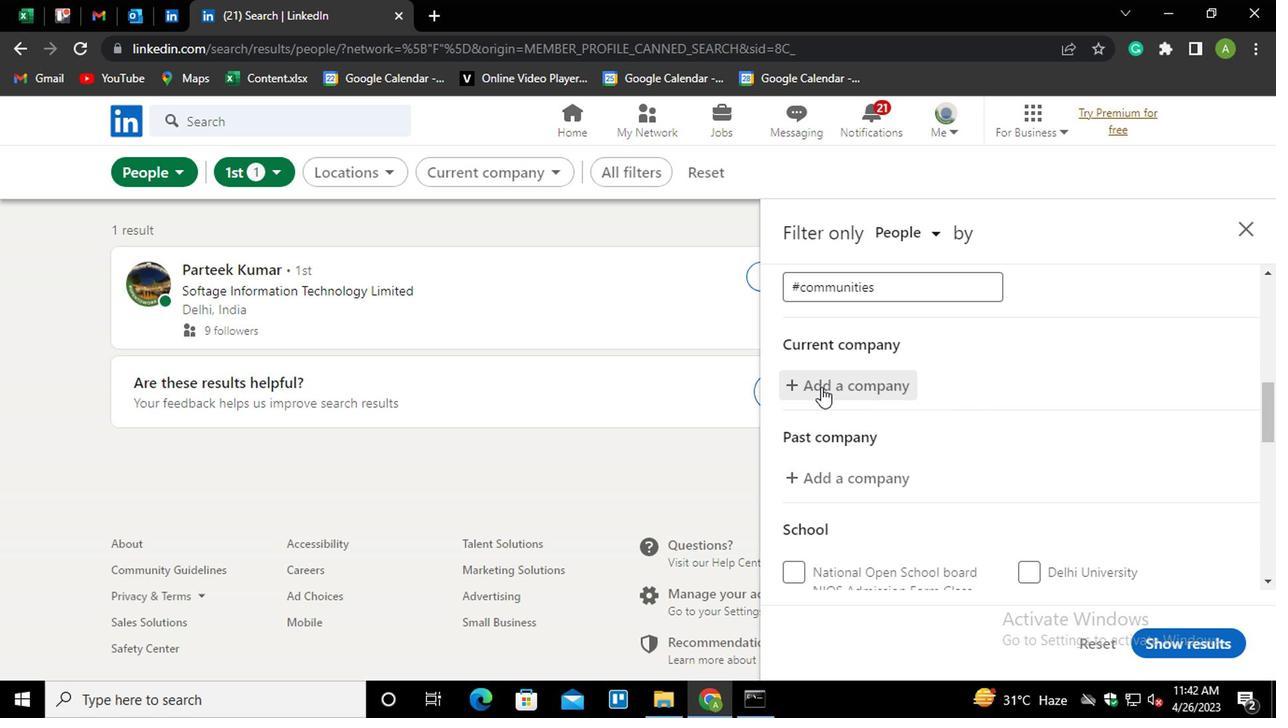 
Action: Mouse moved to (828, 387)
Screenshot: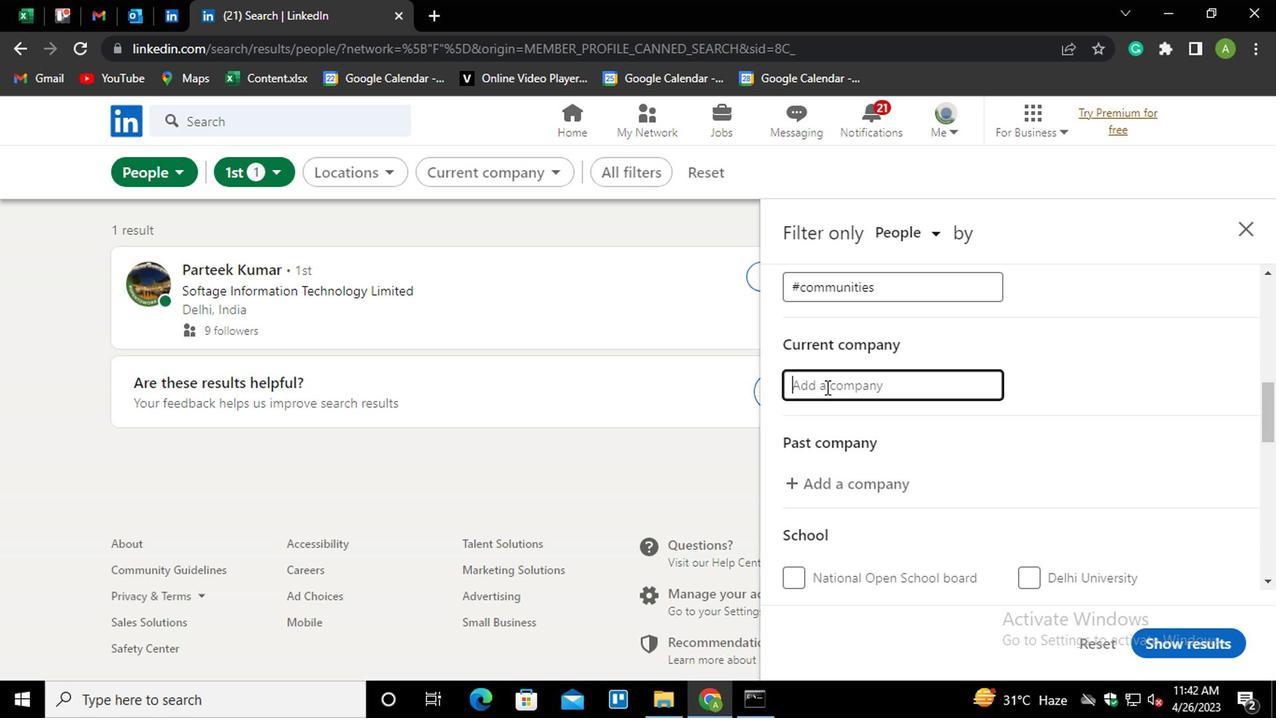 
Action: Mouse pressed left at (828, 387)
Screenshot: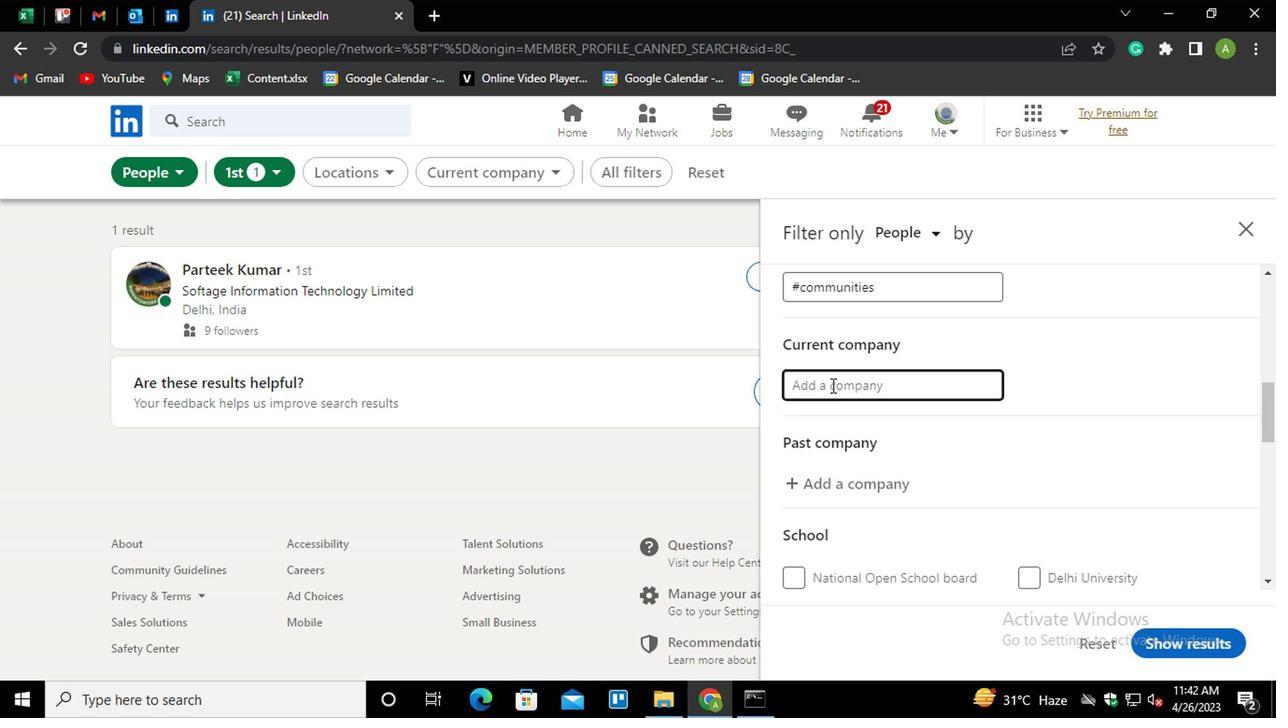
Action: Key pressed <Key.shift_r>NITI<Key.down><Key.enter>
Screenshot: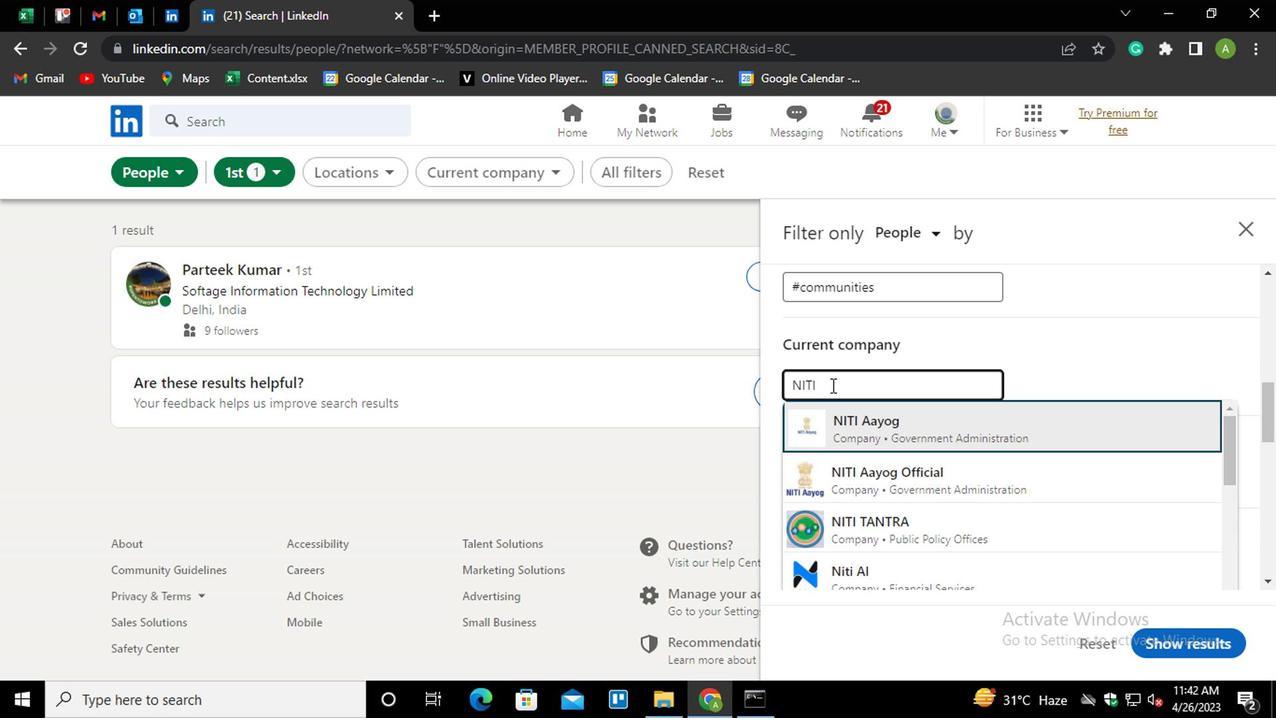 
Action: Mouse moved to (1031, 503)
Screenshot: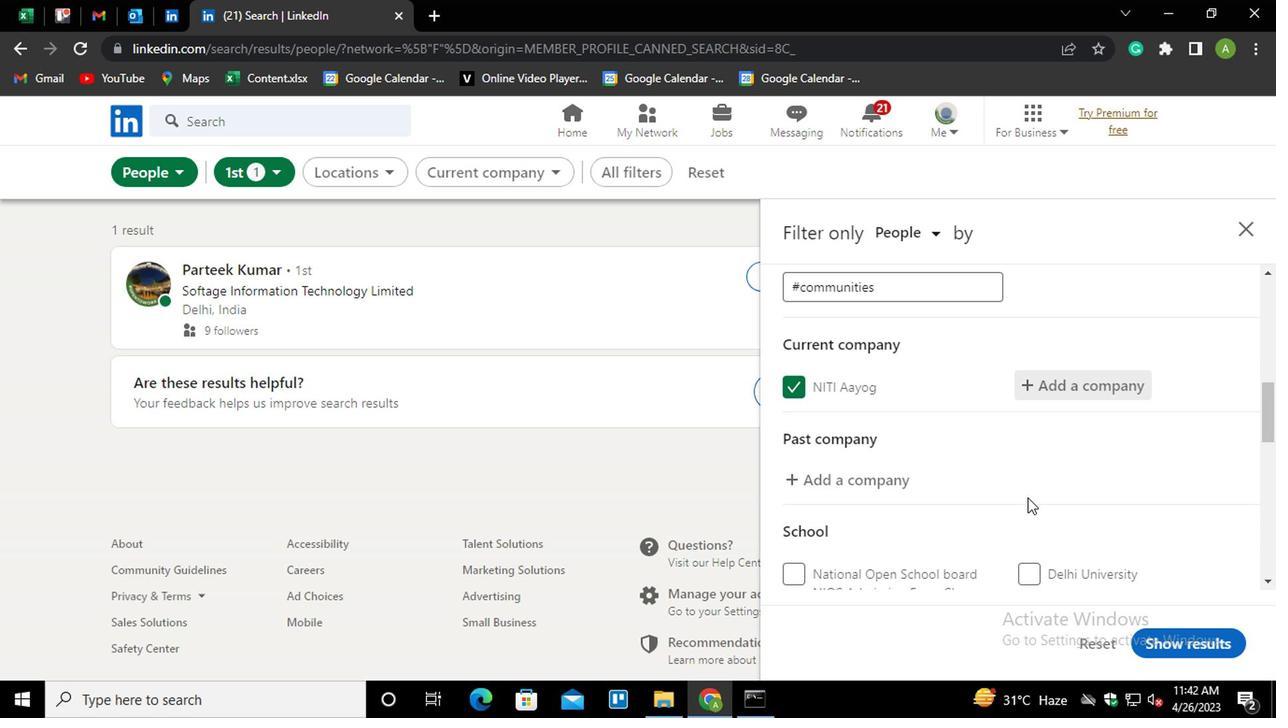 
Action: Mouse scrolled (1031, 502) with delta (0, -1)
Screenshot: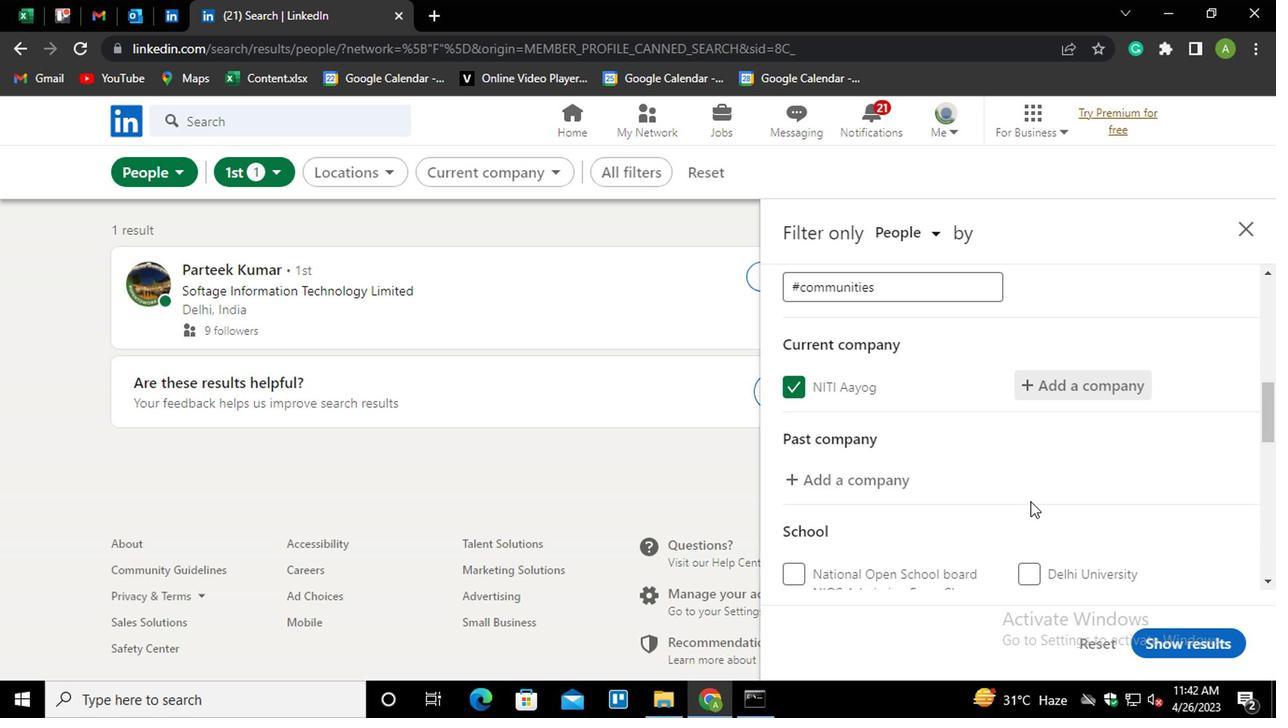 
Action: Mouse scrolled (1031, 502) with delta (0, -1)
Screenshot: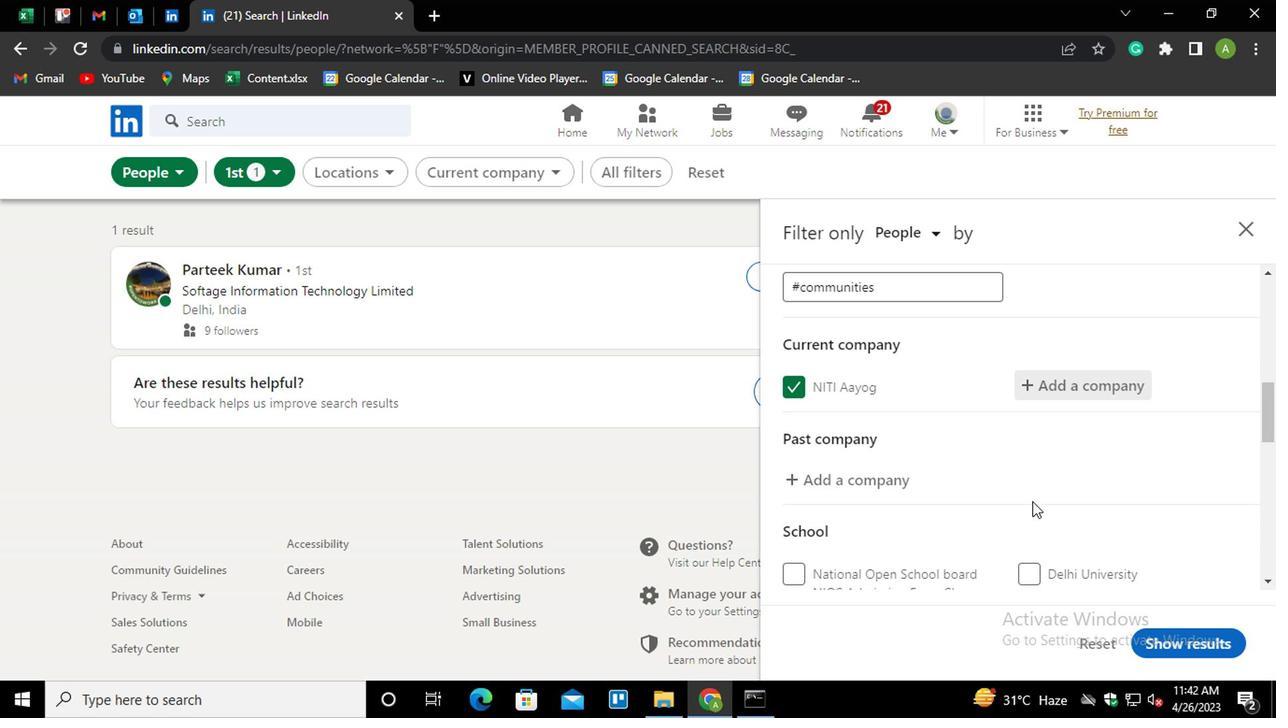 
Action: Mouse moved to (879, 459)
Screenshot: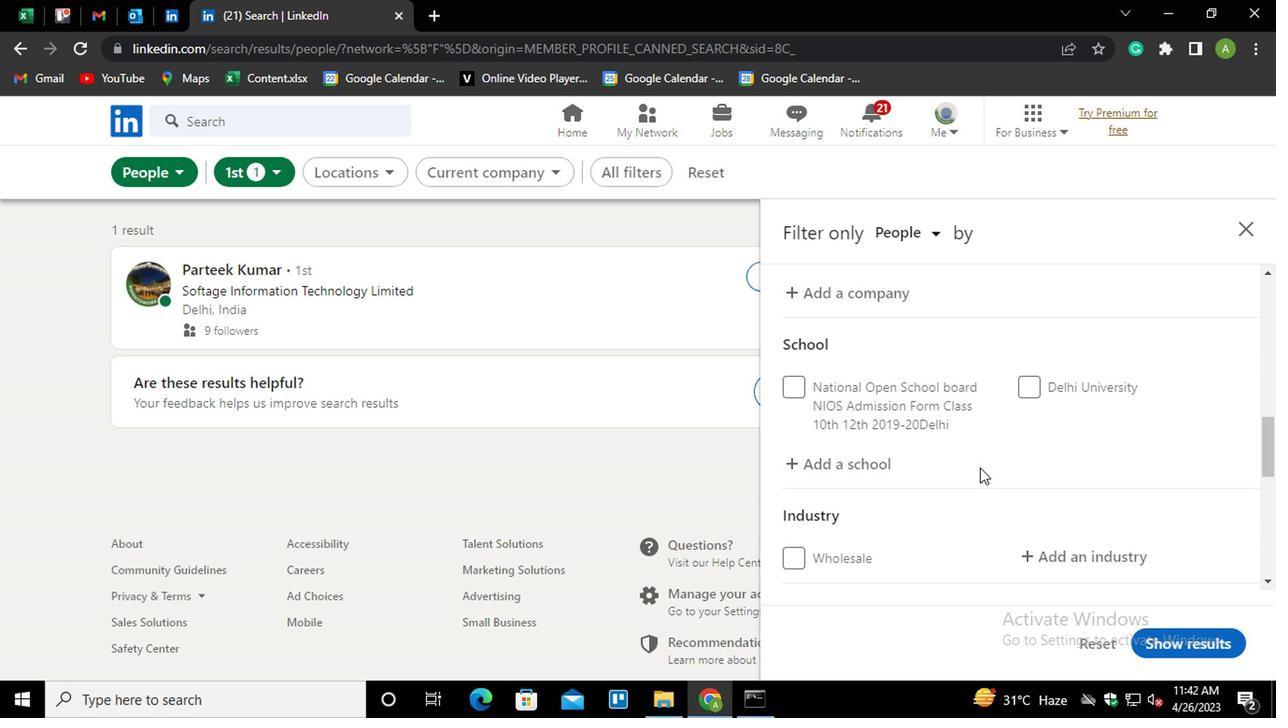 
Action: Mouse pressed left at (879, 459)
Screenshot: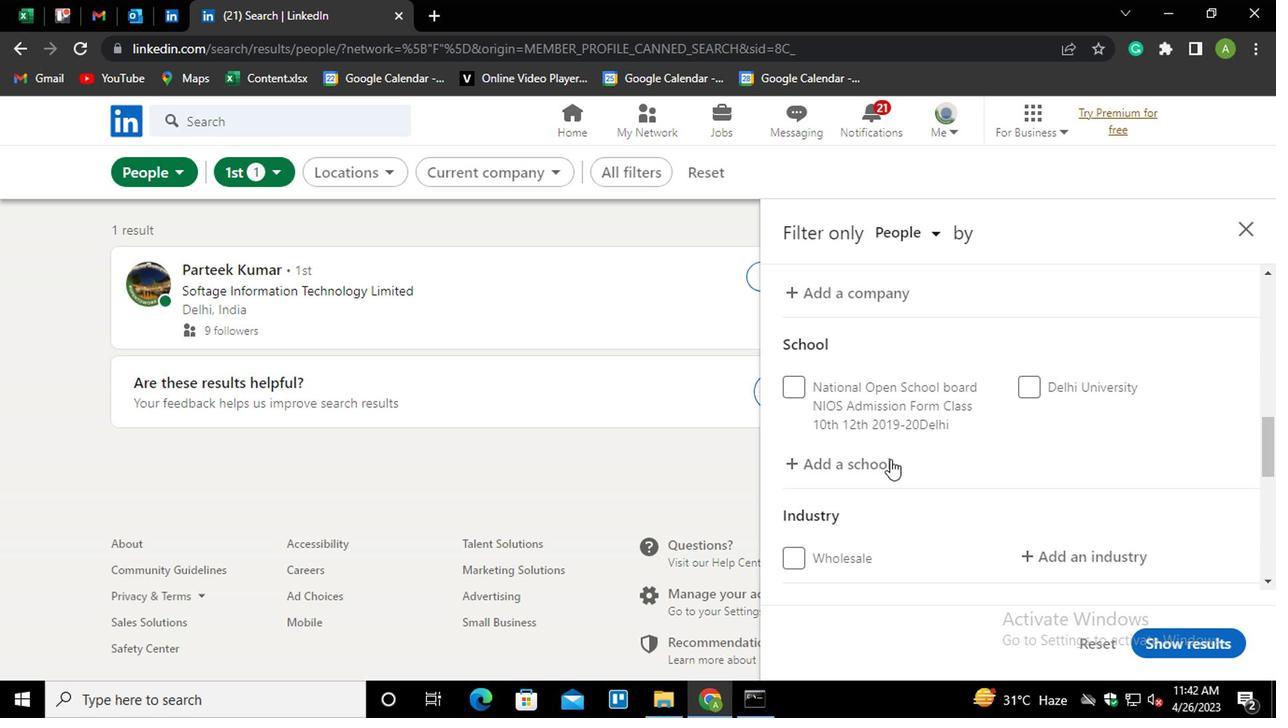 
Action: Mouse moved to (888, 465)
Screenshot: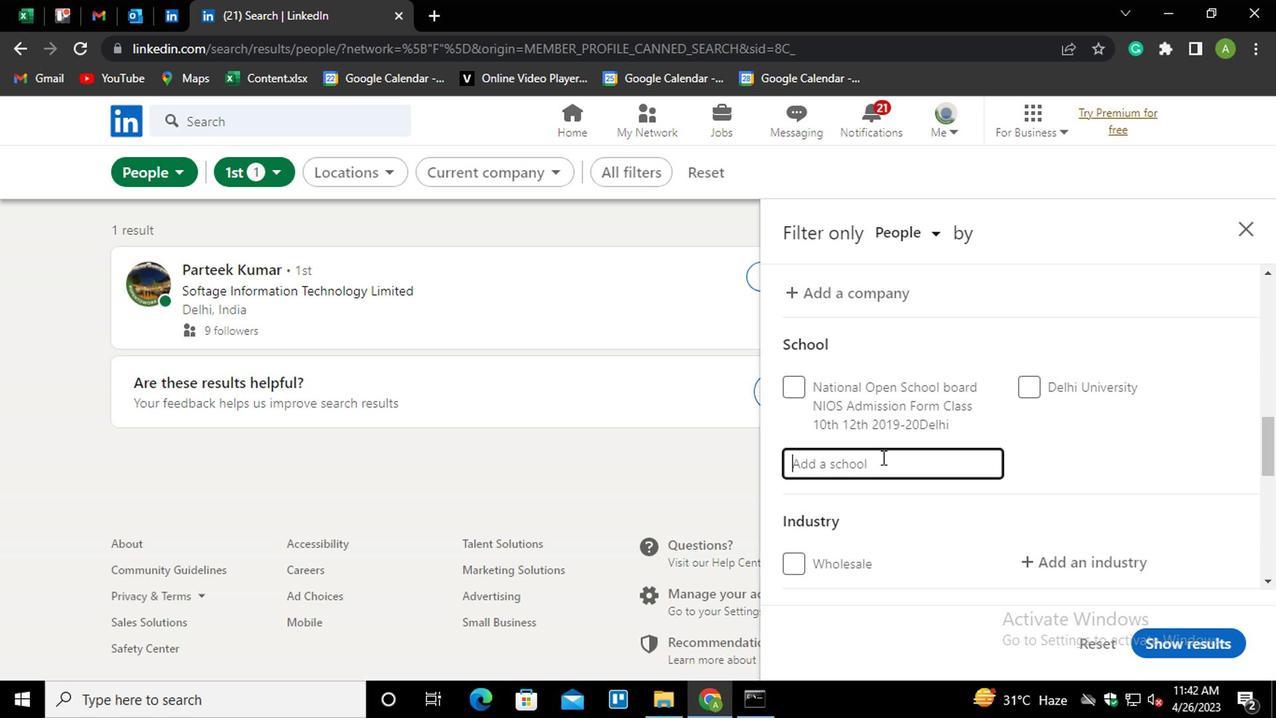 
Action: Mouse pressed left at (888, 465)
Screenshot: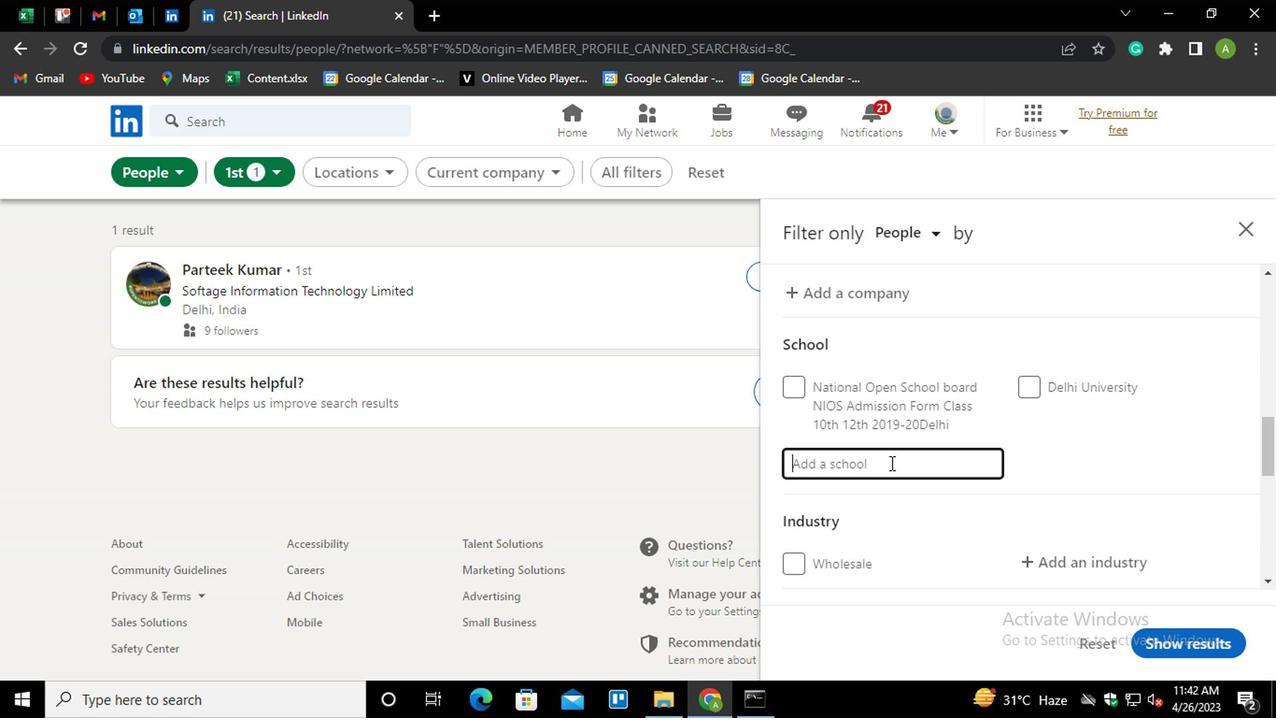 
Action: Key pressed <Key.shift>AIR<Key.space><Key.shift>F<Key.down><Key.enter>
Screenshot: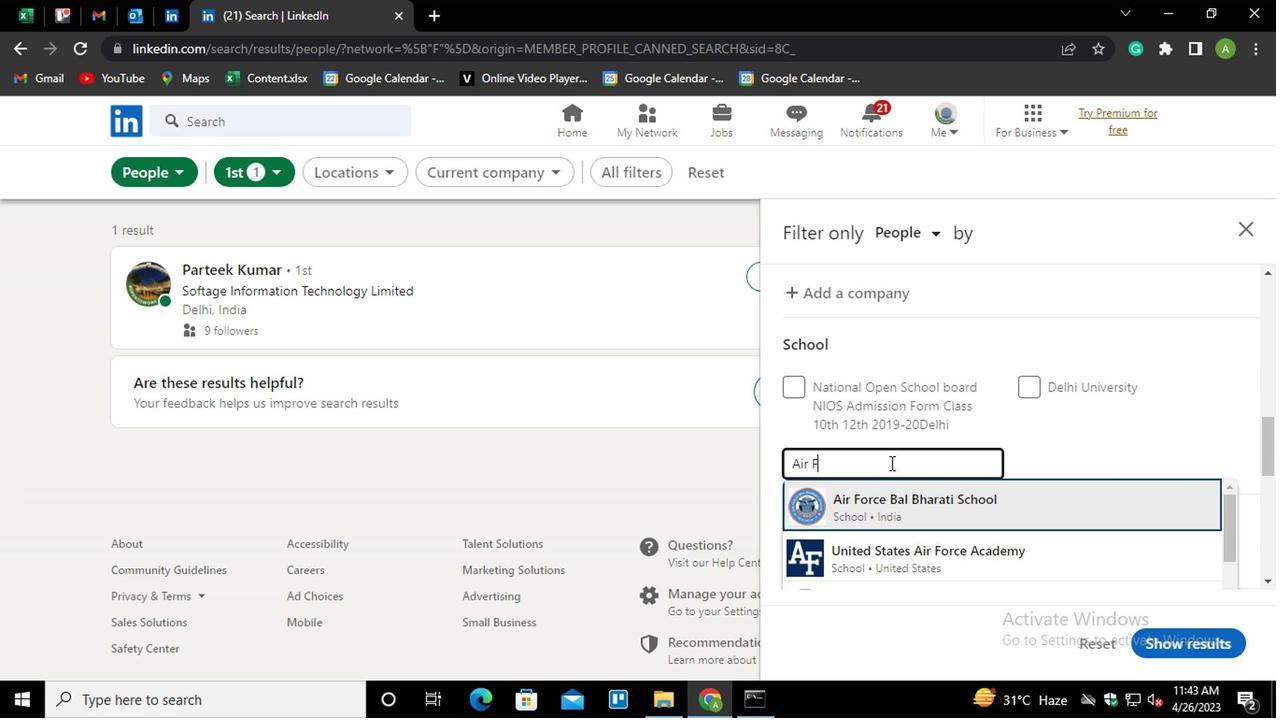 
Action: Mouse moved to (895, 463)
Screenshot: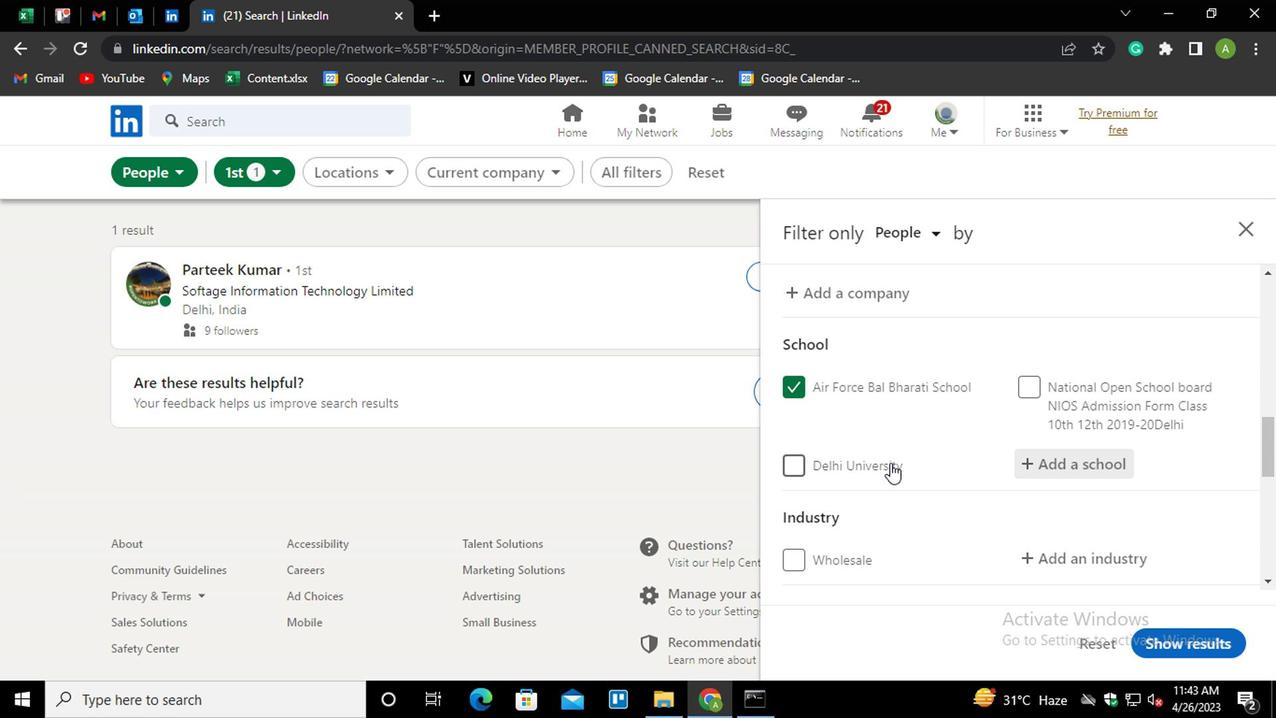 
Action: Mouse scrolled (895, 462) with delta (0, -1)
Screenshot: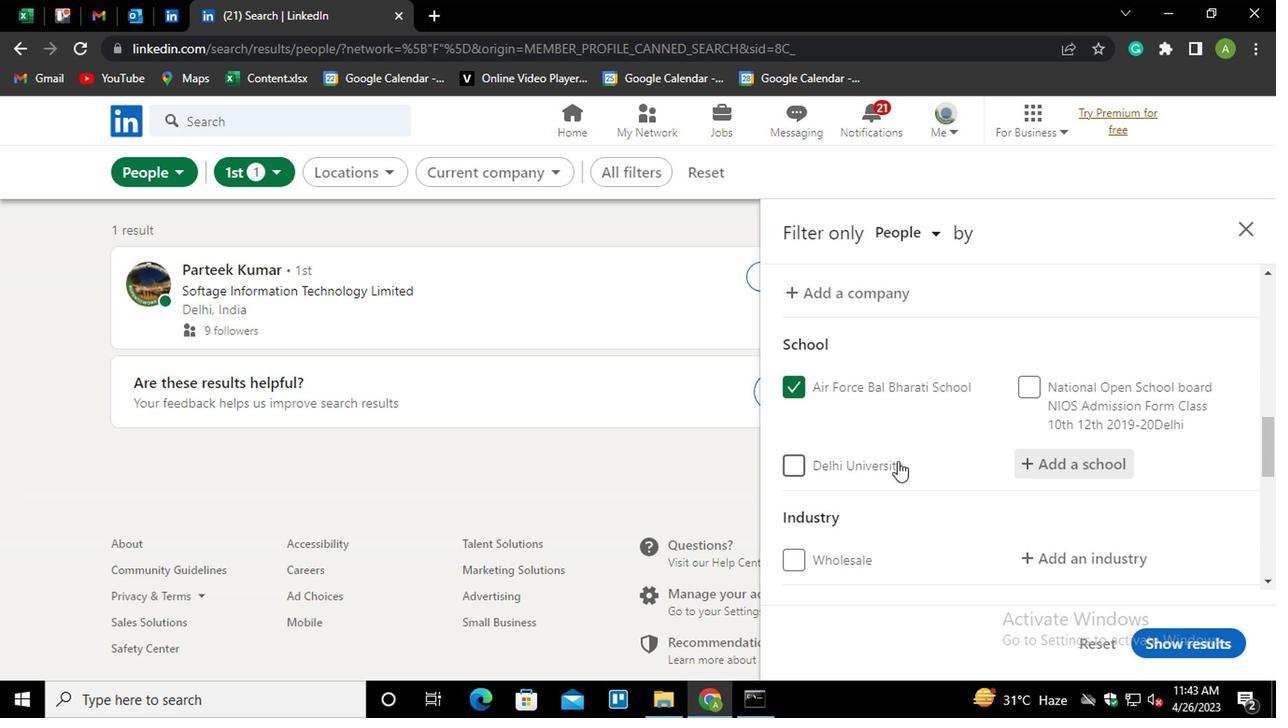 
Action: Mouse moved to (1031, 457)
Screenshot: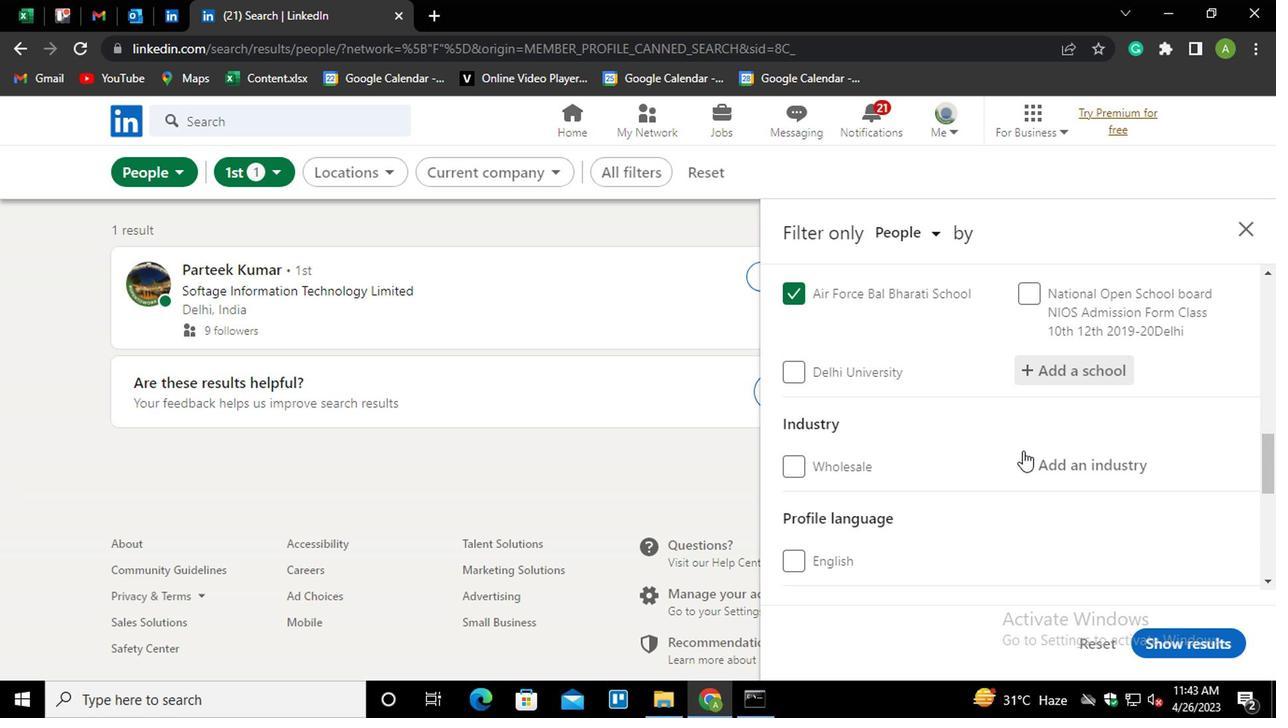 
Action: Mouse pressed left at (1031, 457)
Screenshot: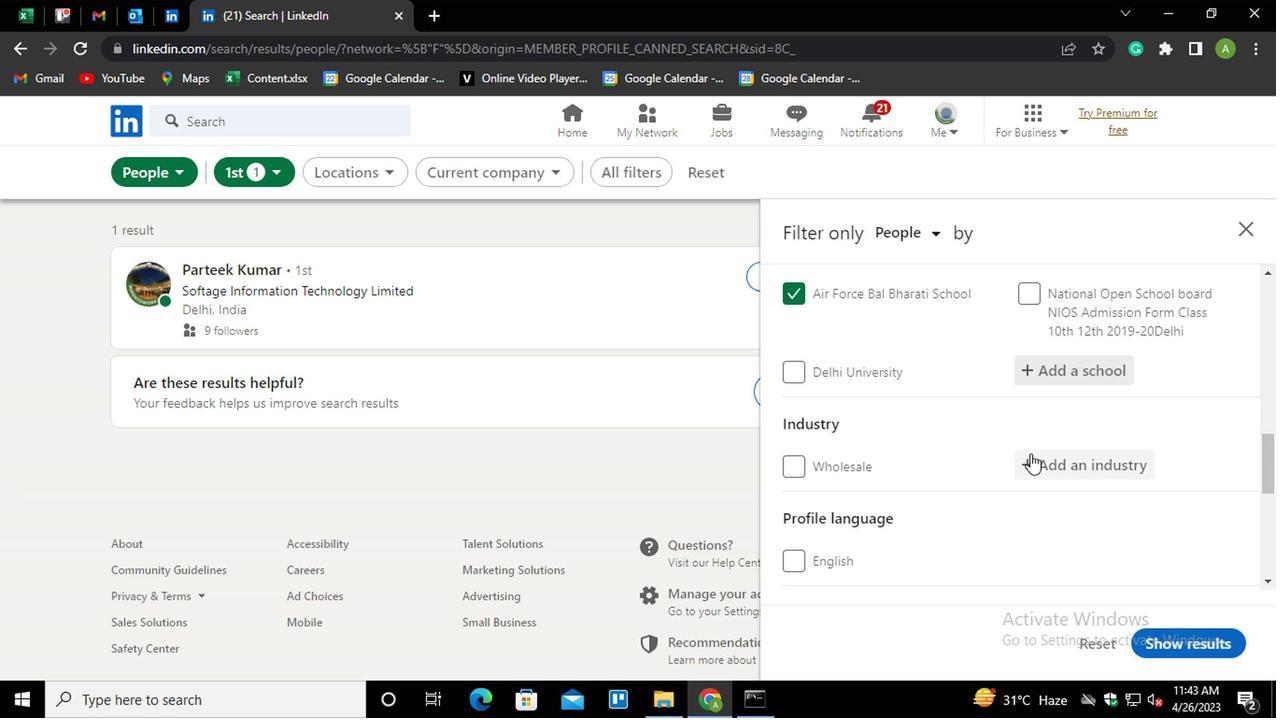 
Action: Mouse moved to (1037, 467)
Screenshot: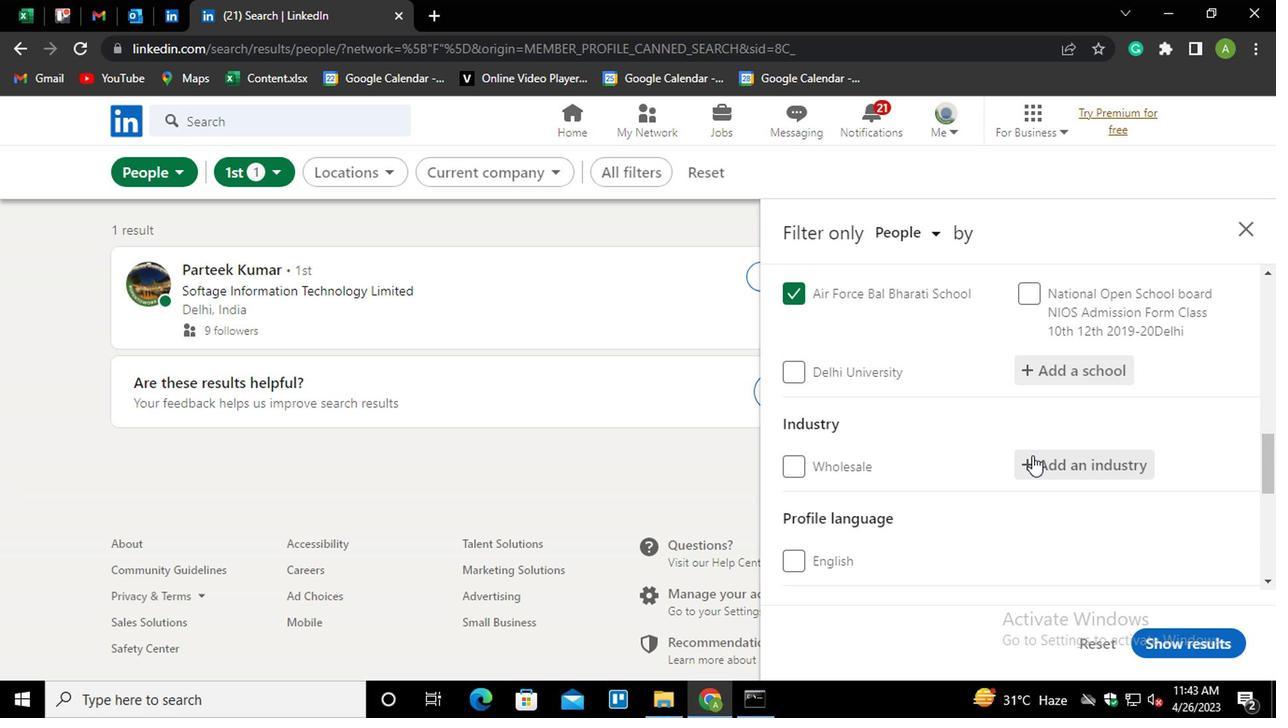 
Action: Mouse pressed left at (1037, 467)
Screenshot: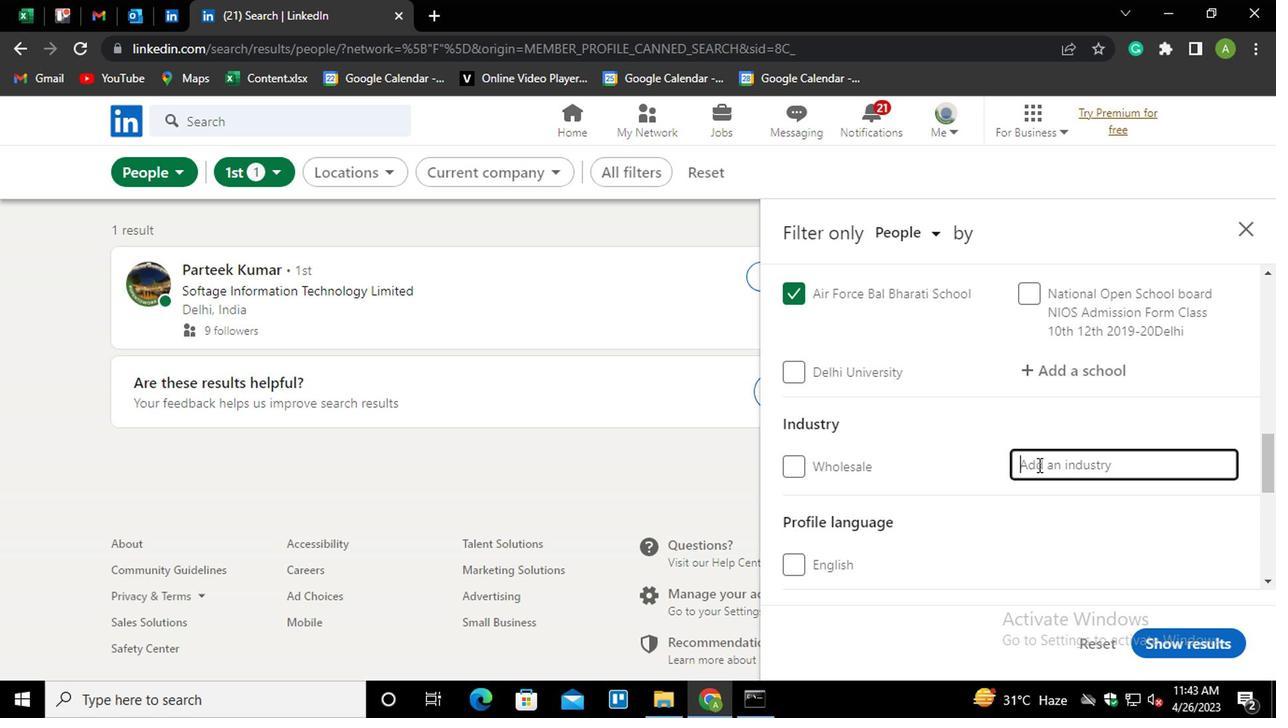 
Action: Key pressed <Key.shift>APPAREL<Key.down><Key.down><Key.down><Key.enter>
Screenshot: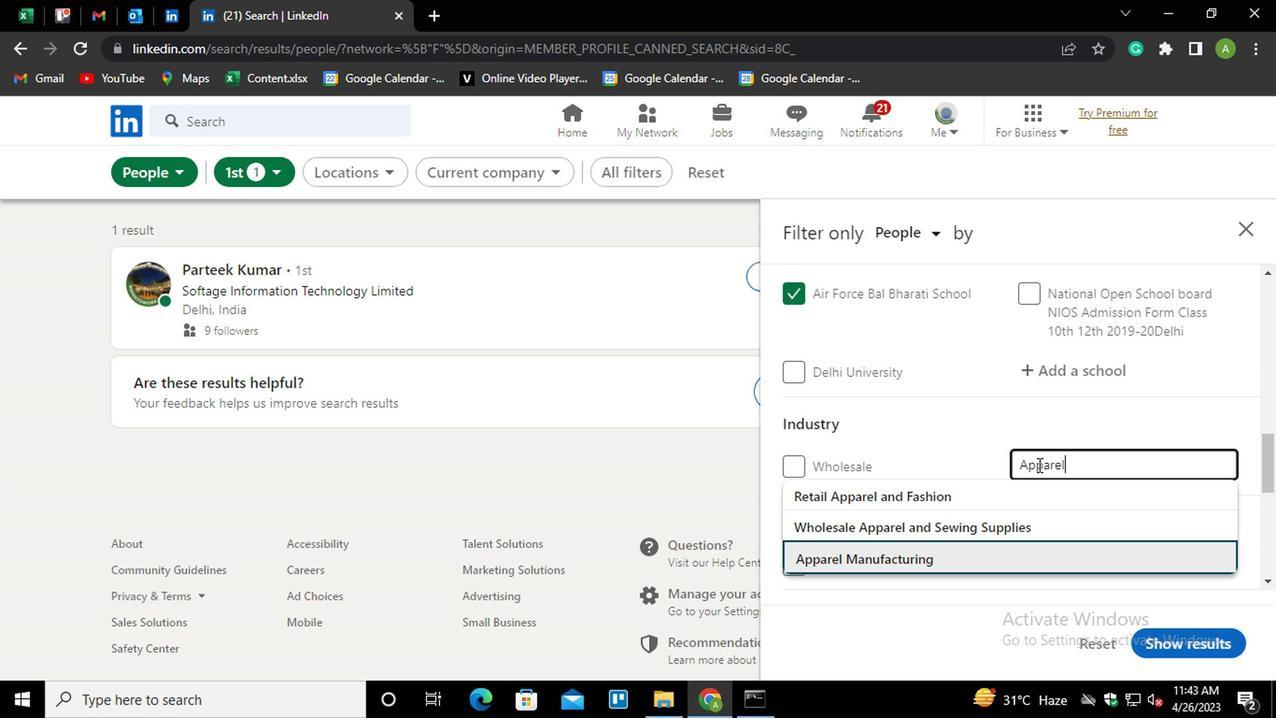 
Action: Mouse moved to (1068, 538)
Screenshot: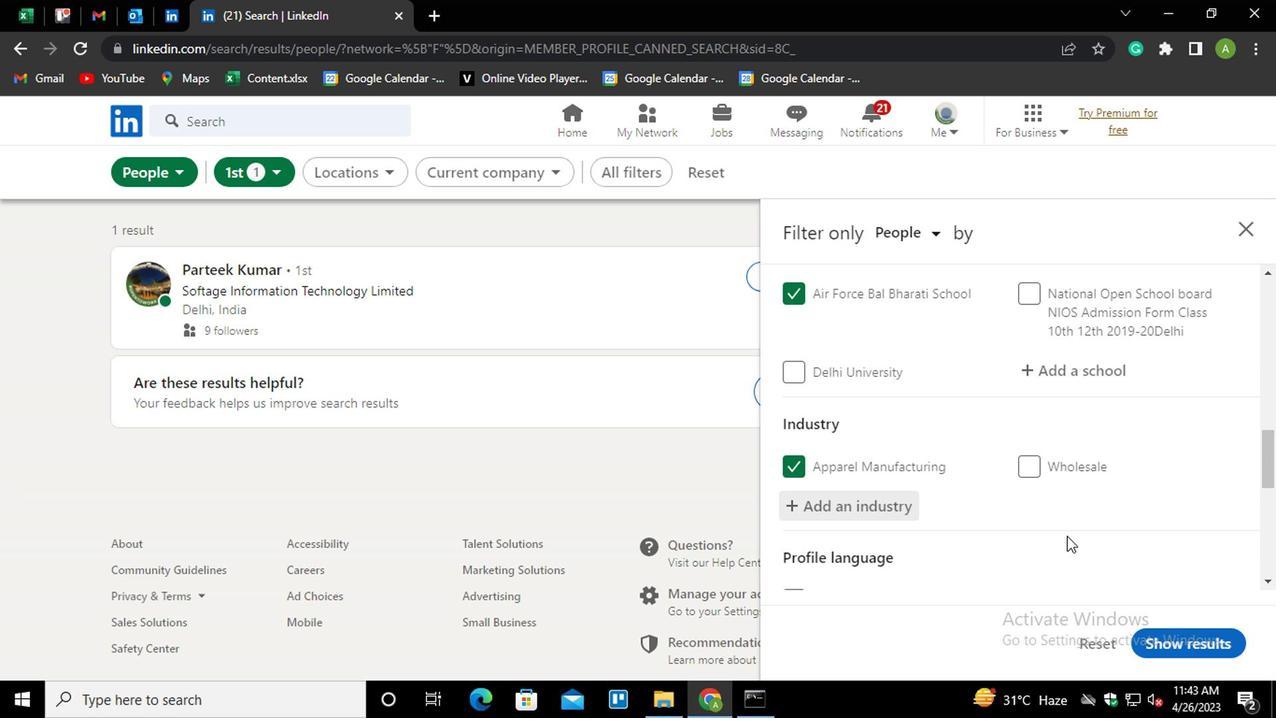 
Action: Mouse scrolled (1068, 537) with delta (0, -1)
Screenshot: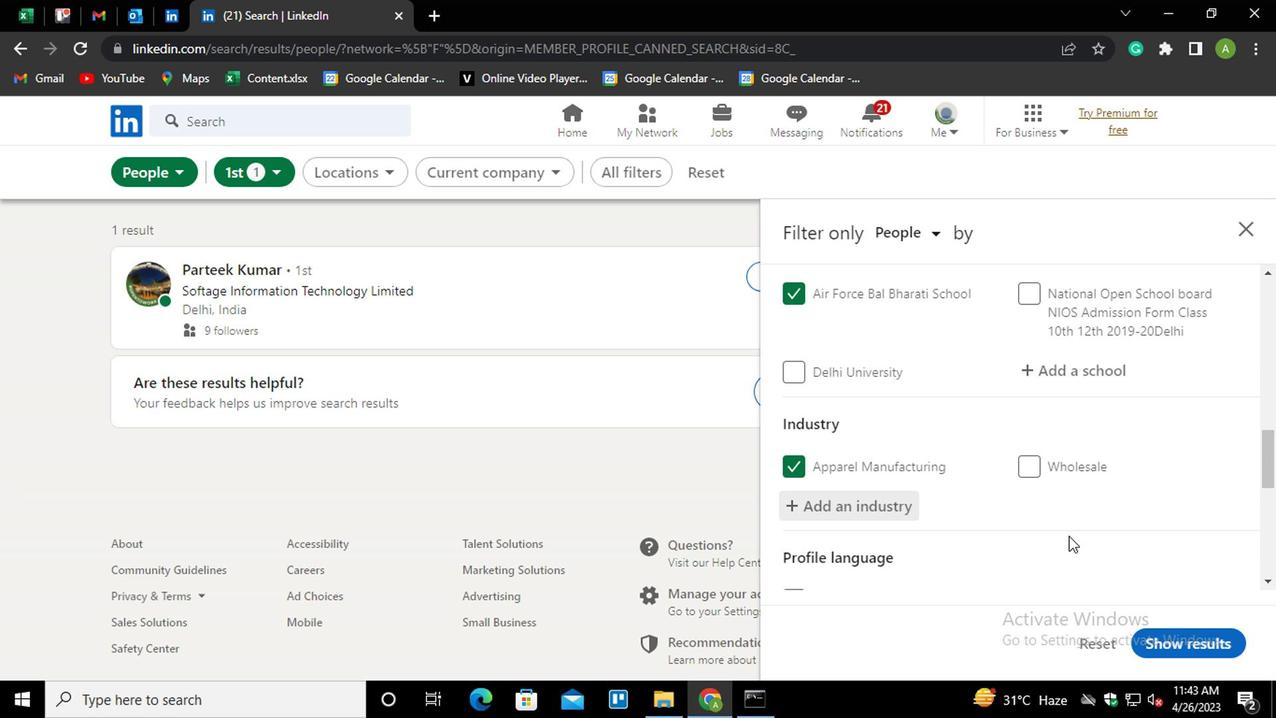 
Action: Mouse moved to (1068, 538)
Screenshot: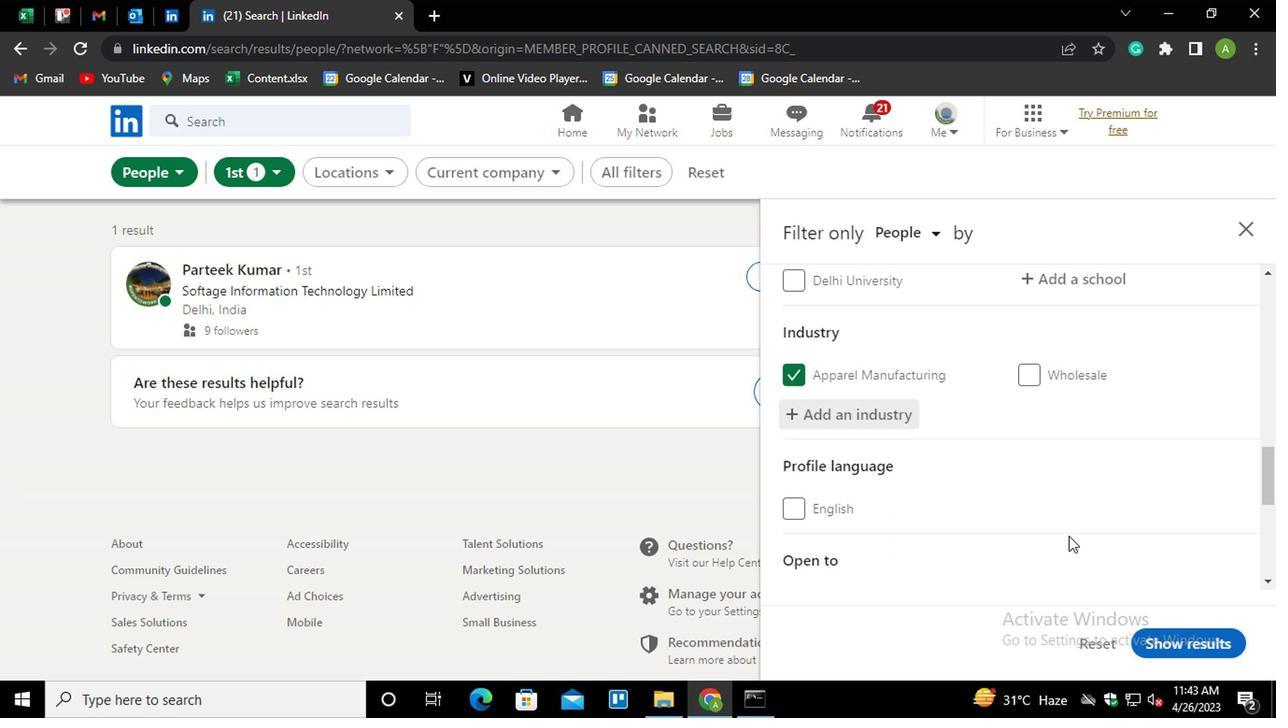 
Action: Mouse scrolled (1068, 537) with delta (0, -1)
Screenshot: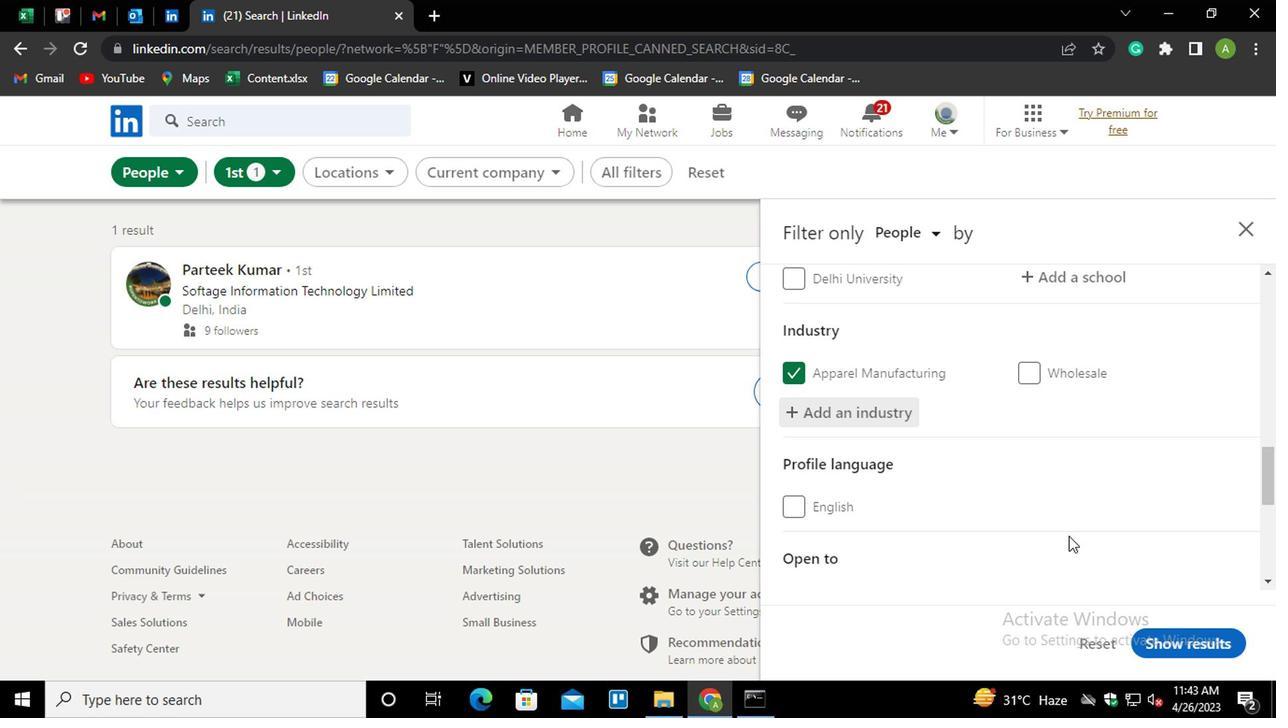 
Action: Mouse scrolled (1068, 537) with delta (0, -1)
Screenshot: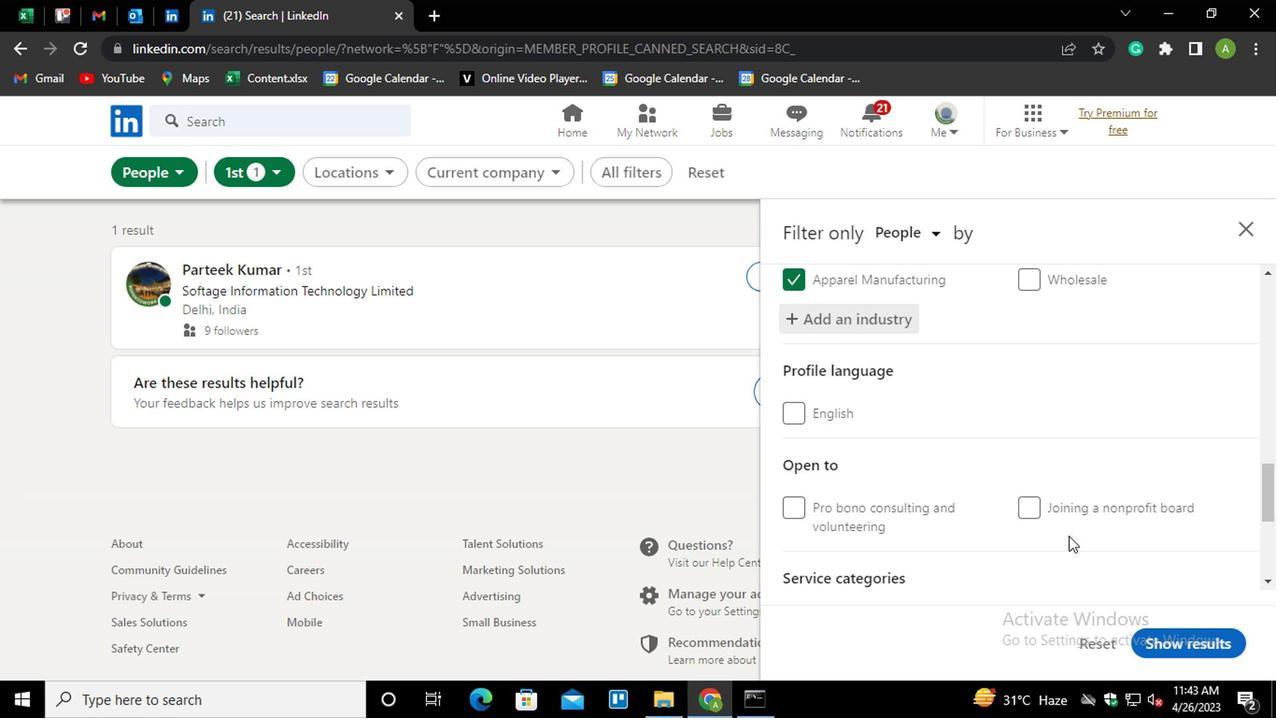 
Action: Mouse moved to (900, 527)
Screenshot: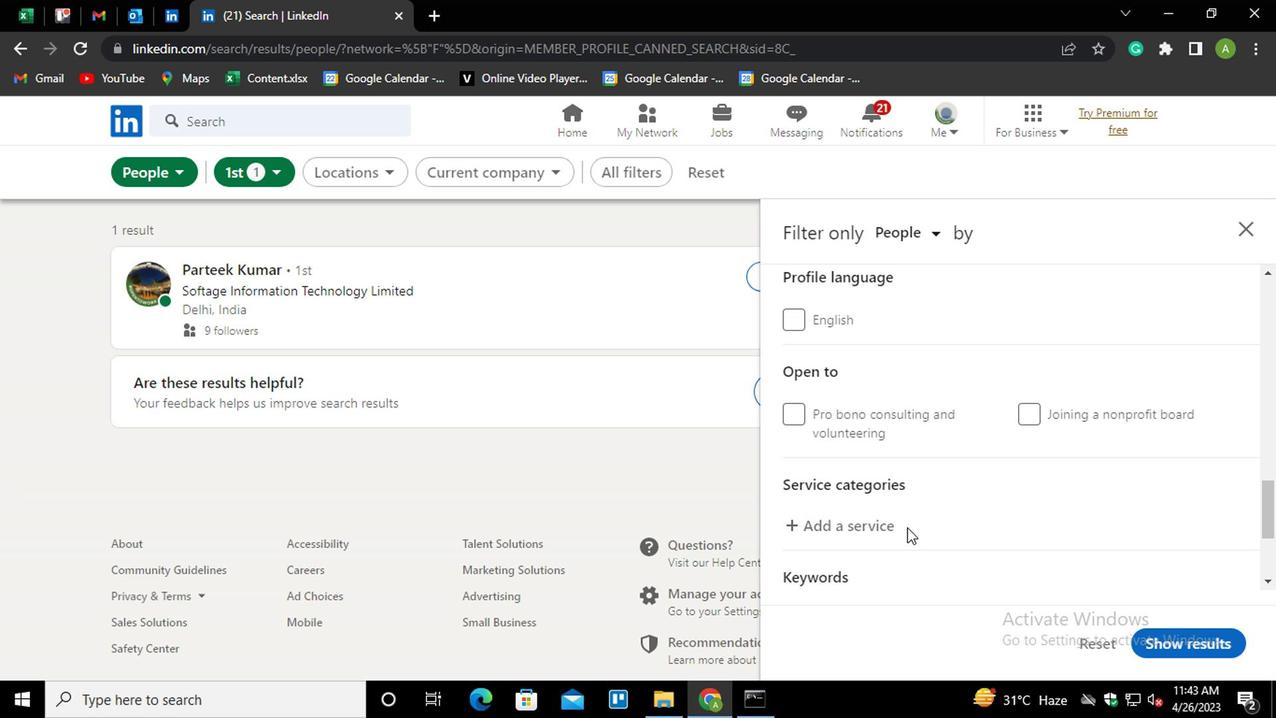 
Action: Mouse scrolled (900, 525) with delta (0, -1)
Screenshot: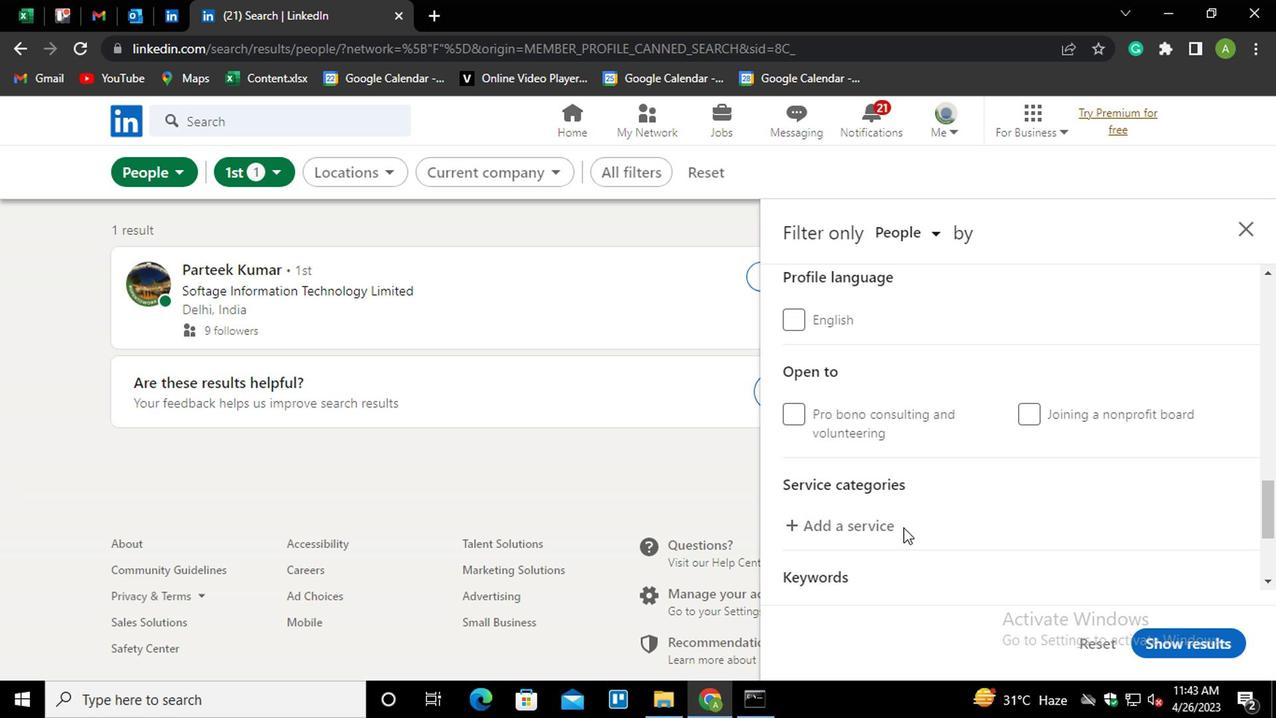 
Action: Mouse moved to (851, 428)
Screenshot: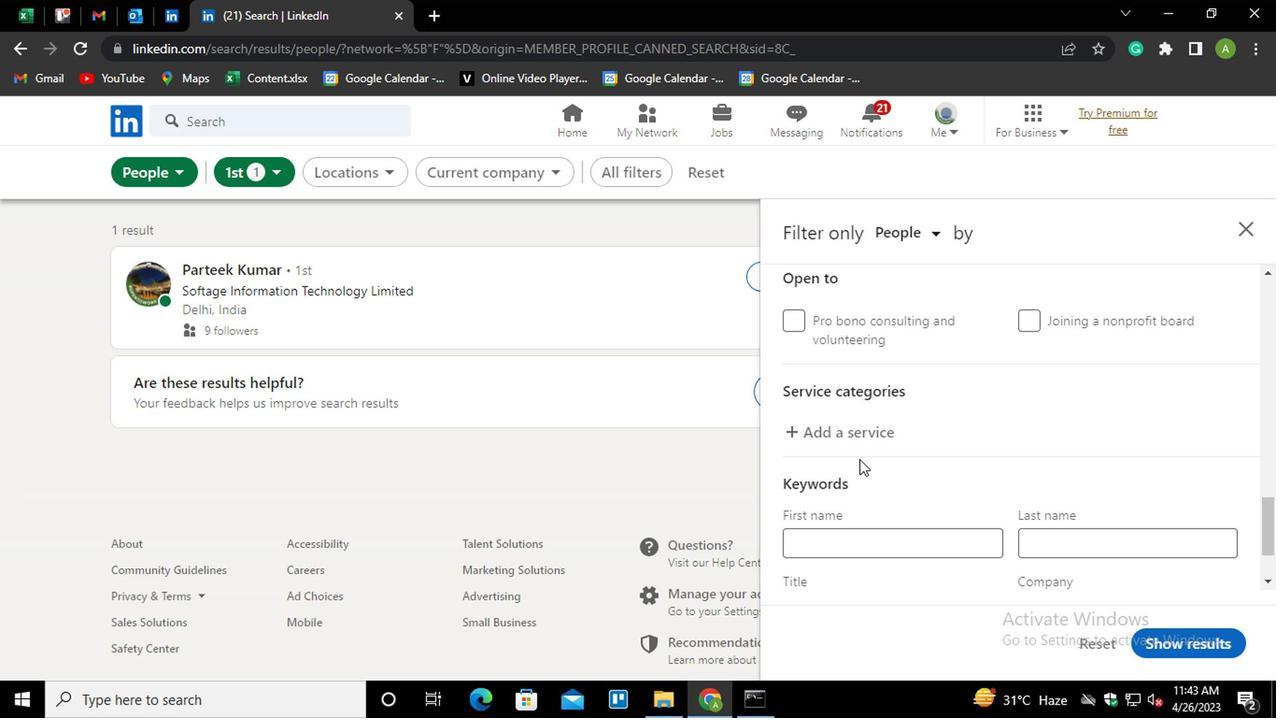 
Action: Mouse pressed left at (851, 428)
Screenshot: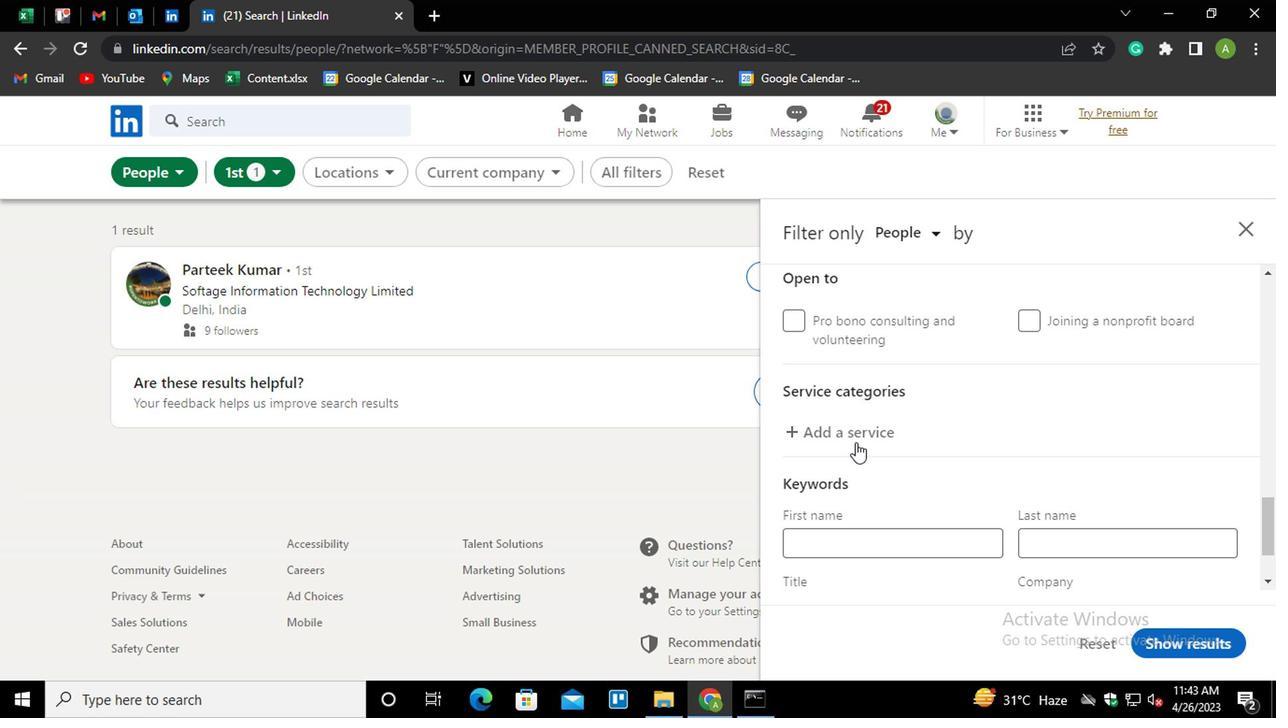 
Action: Key pressed <Key.shift>G<Key.backspace><Key.shift><Key.shift><Key.shift><Key.shift><Key.shift><Key.shift><Key.shift><Key.shift><Key.shift><Key.shift><Key.shift><Key.shift><Key.shift><Key.shift><Key.shift><Key.shift><Key.shift_r>LEAD<Key.space><Key.shift_r>GENE<Key.down><Key.enter>
Screenshot: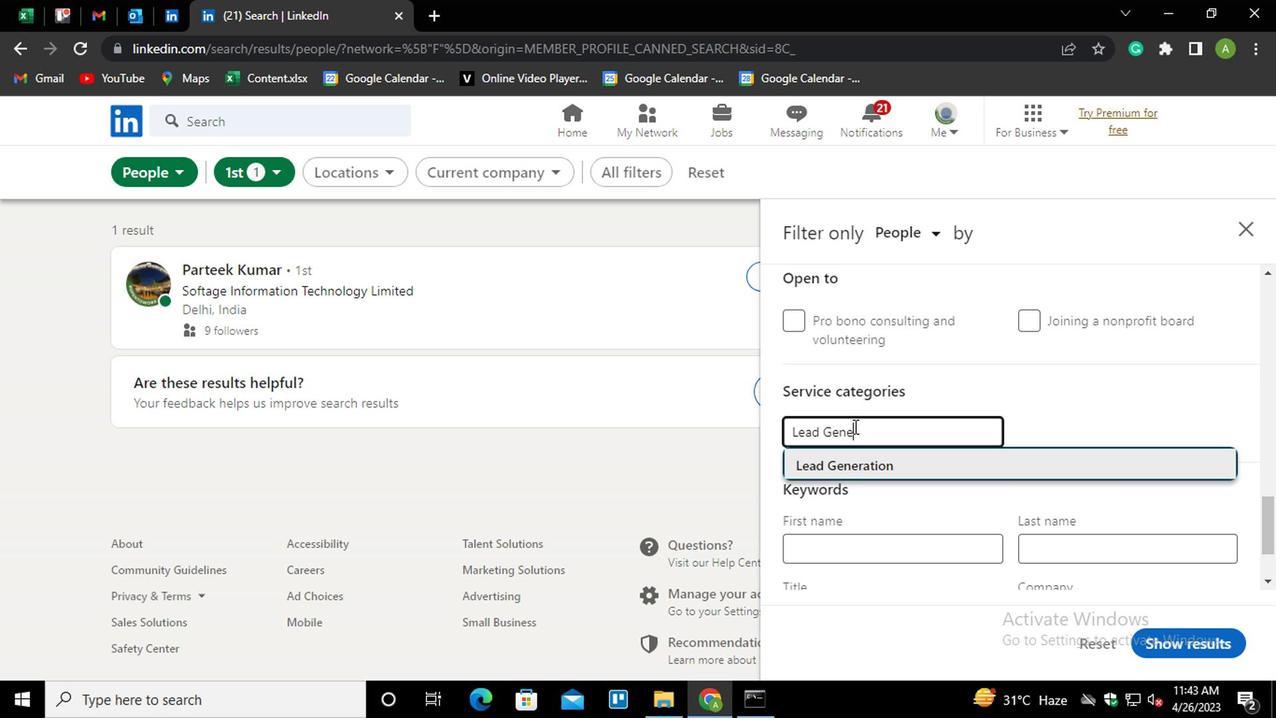 
Action: Mouse moved to (867, 415)
Screenshot: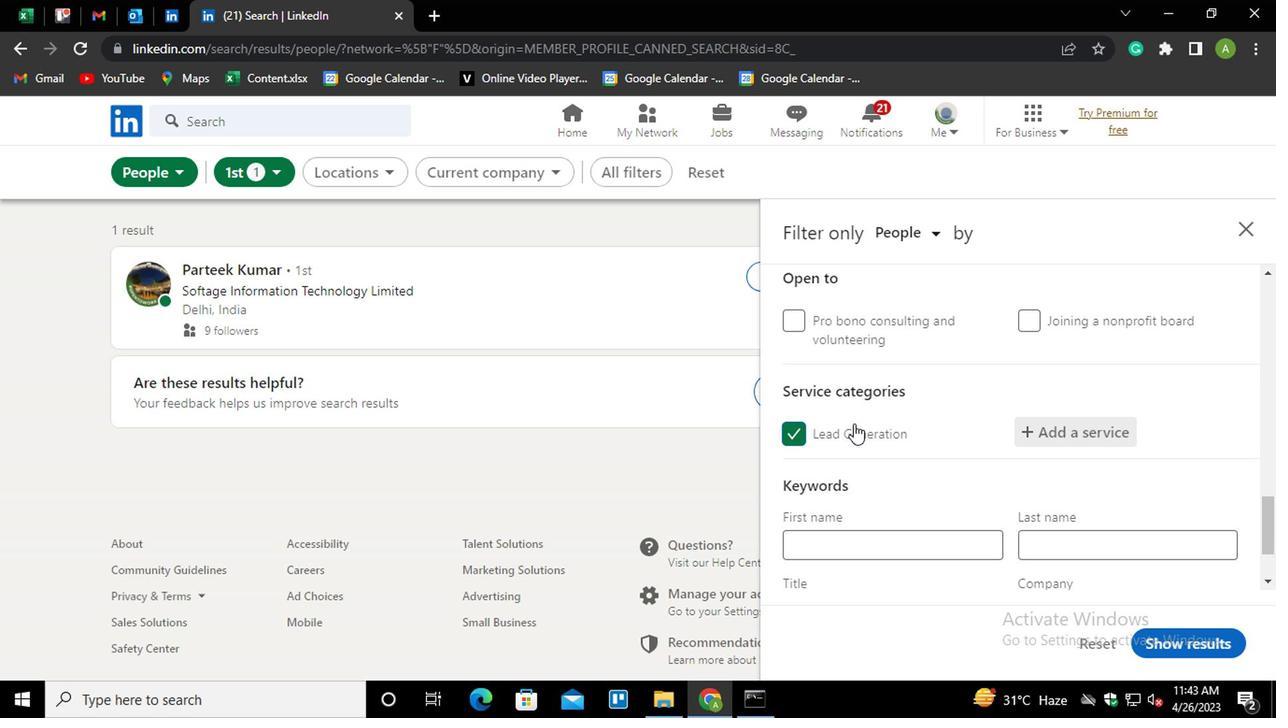
Action: Mouse scrolled (867, 414) with delta (0, 0)
Screenshot: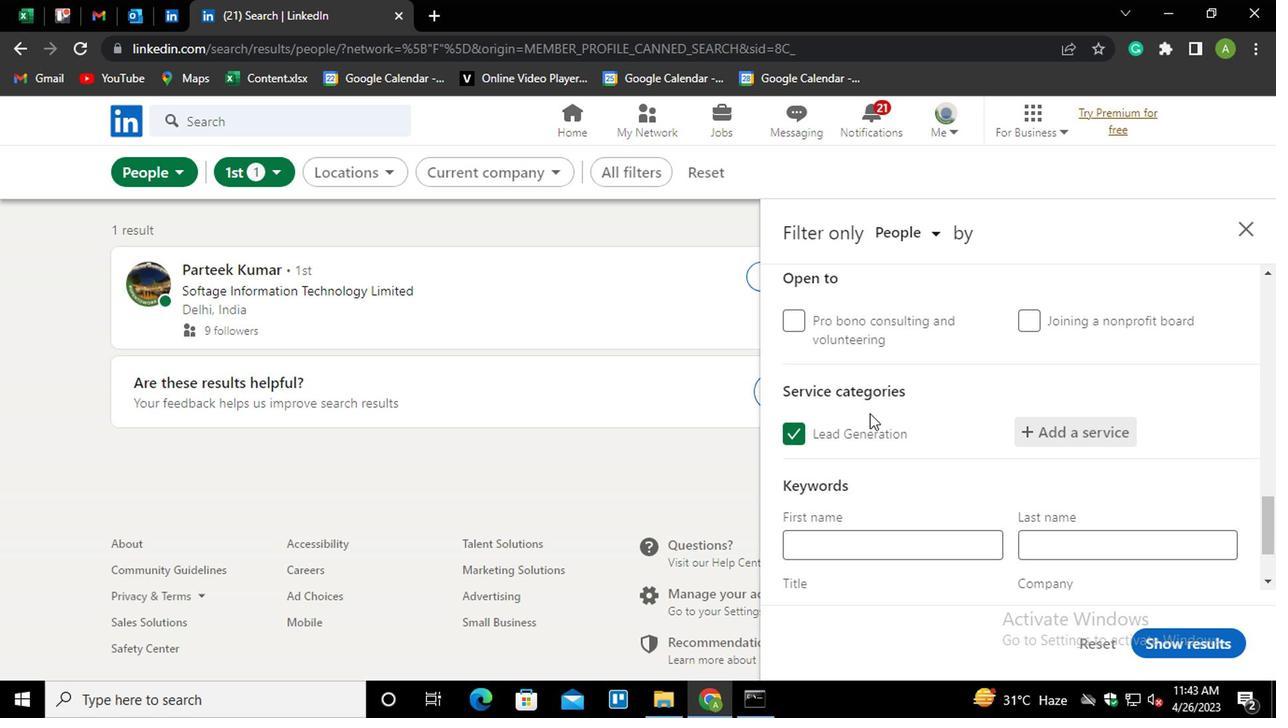 
Action: Mouse scrolled (867, 414) with delta (0, 0)
Screenshot: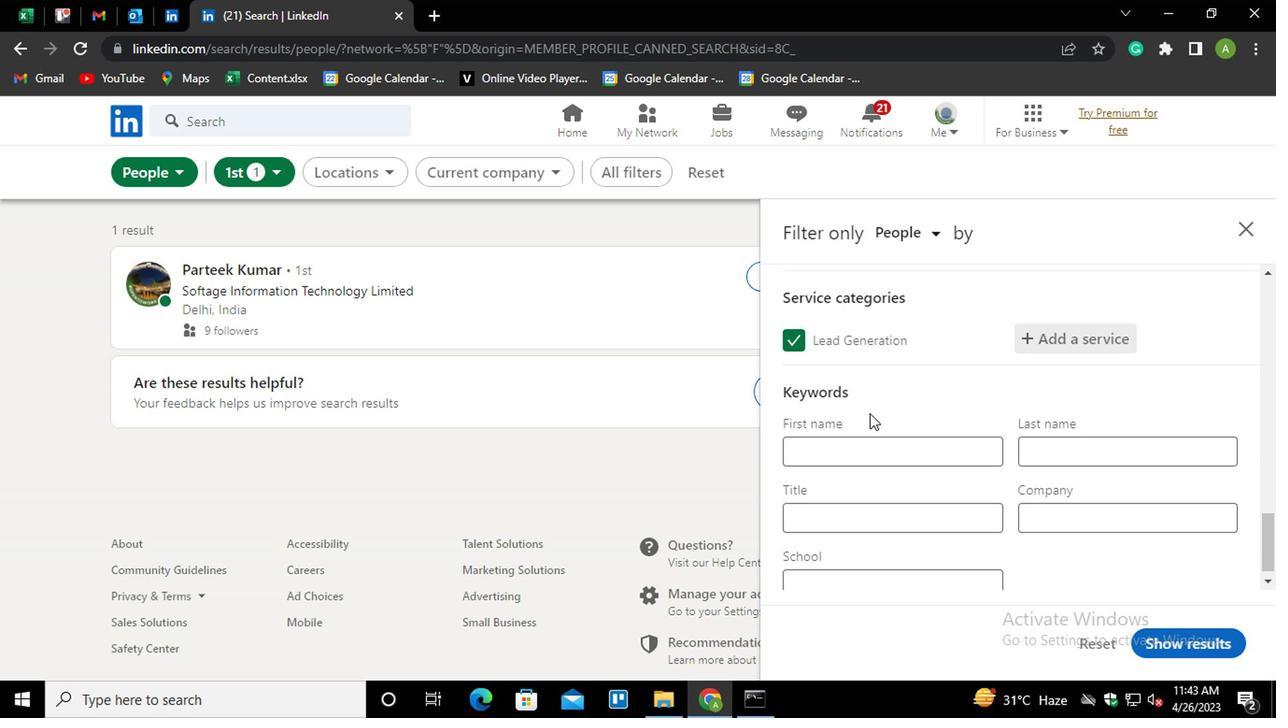 
Action: Mouse moved to (880, 513)
Screenshot: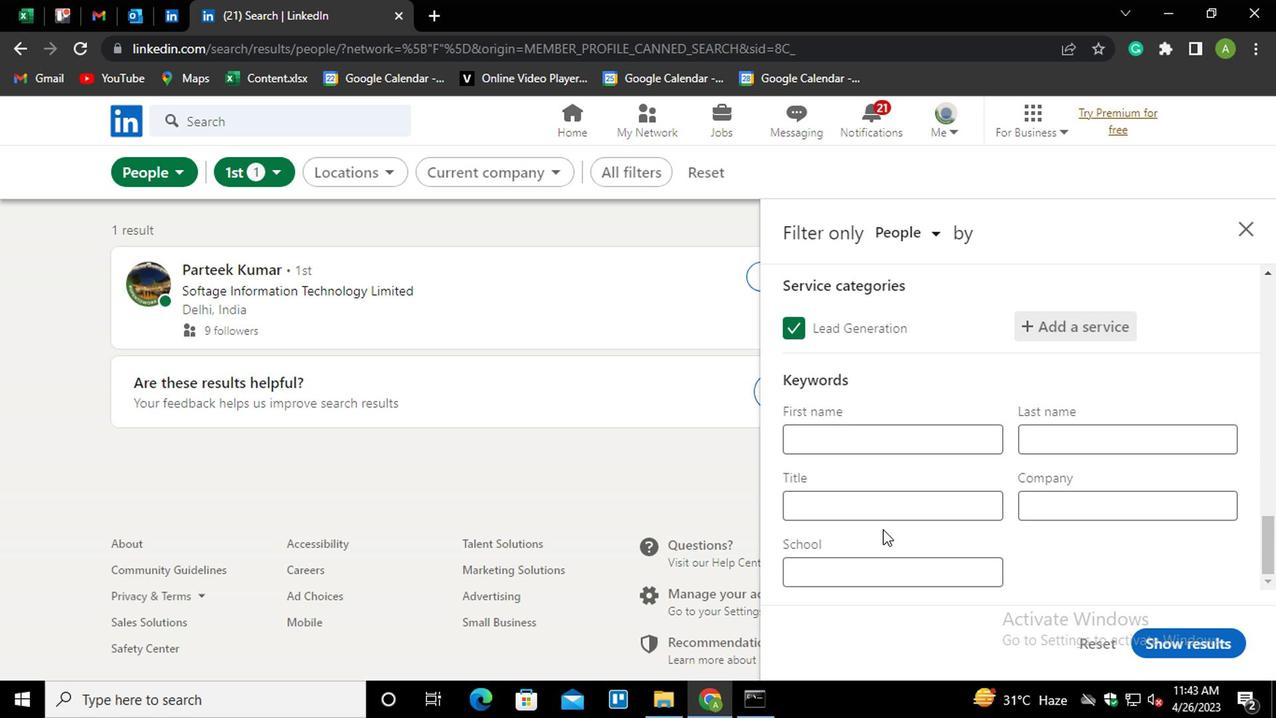 
Action: Mouse pressed left at (880, 513)
Screenshot: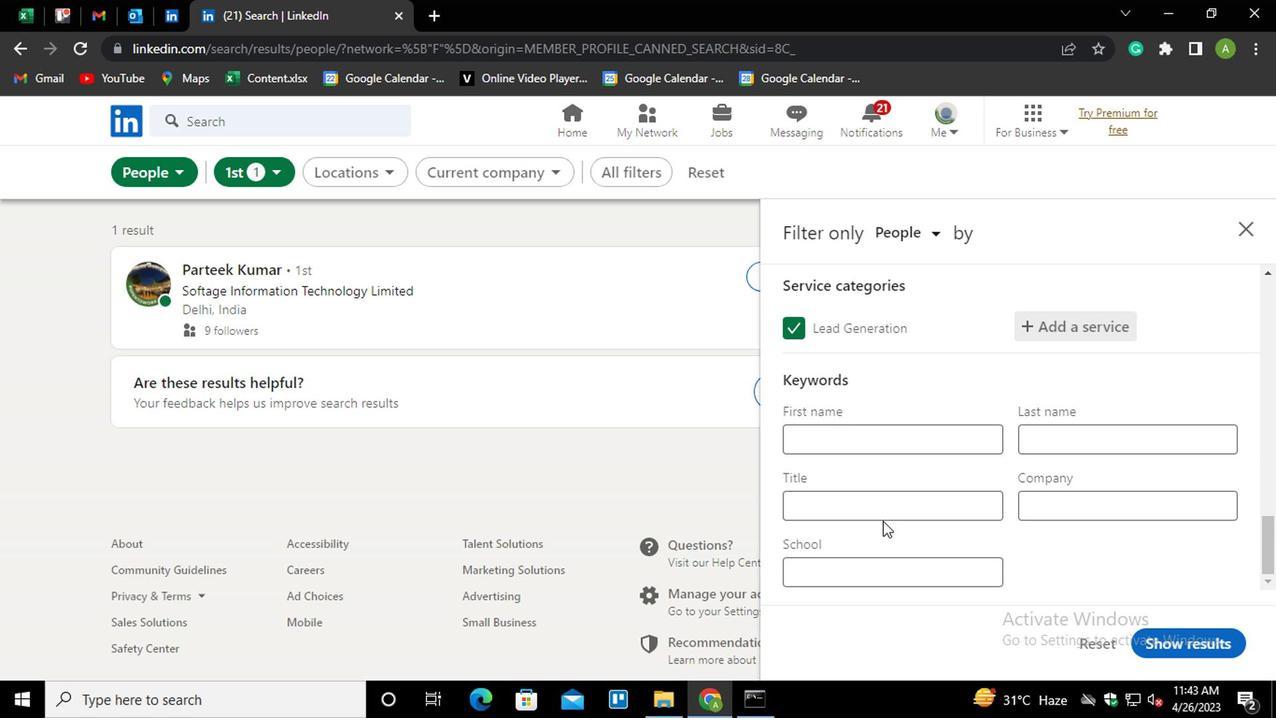 
Action: Key pressed <Key.shift>SHIPPING<Key.space><Key.shift>AND<Key.space>R<Key.backspace><Key.shift>RECEIVING<Key.space><Key.shift>STAFF
Screenshot: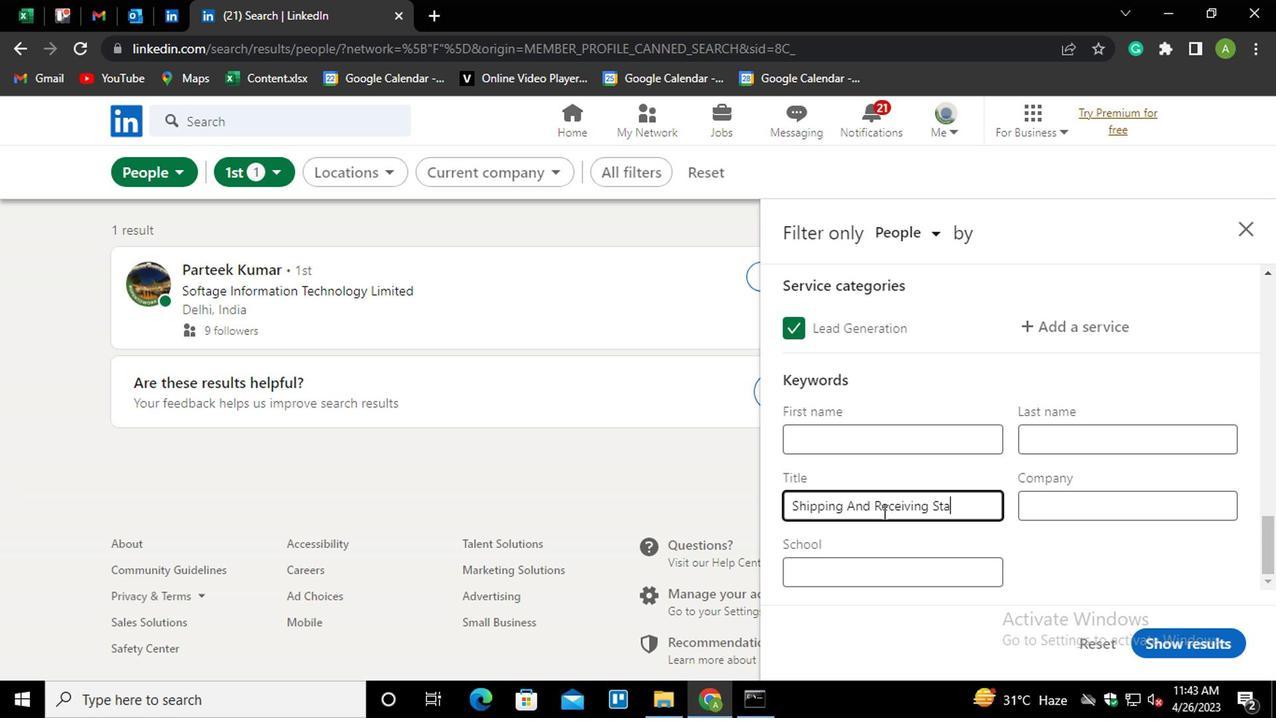 
Action: Mouse moved to (1017, 543)
Screenshot: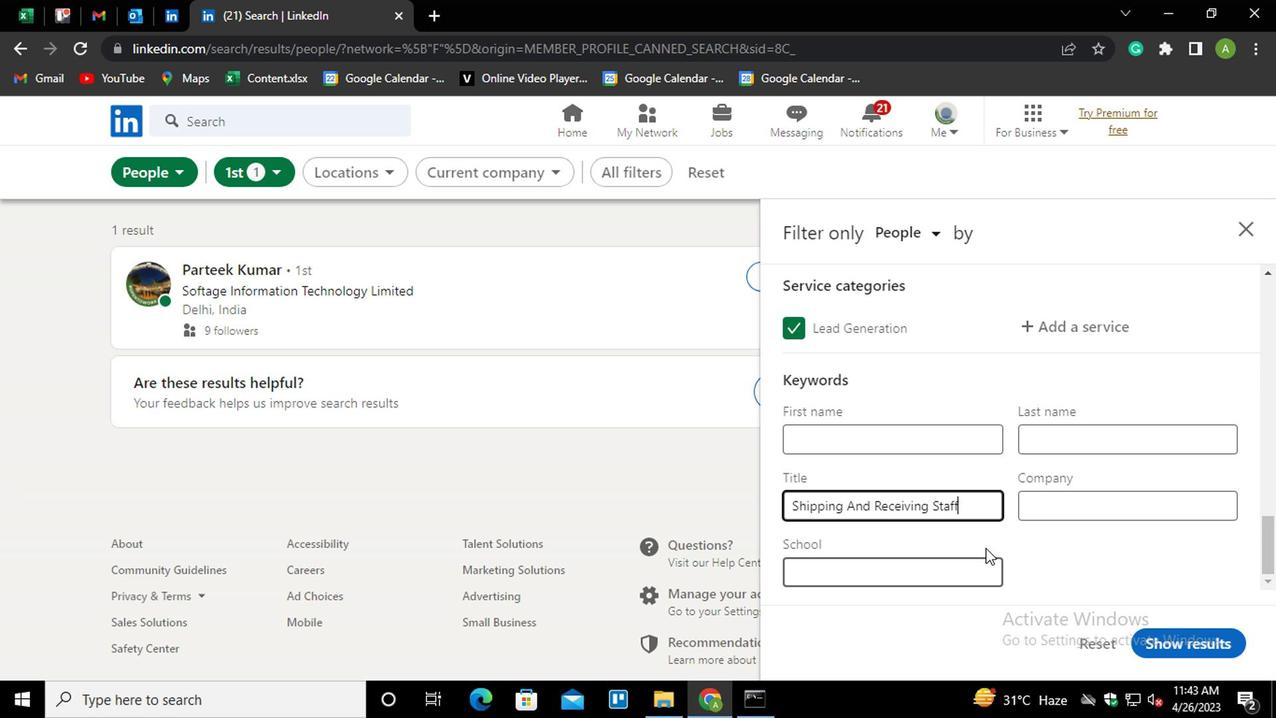 
Action: Mouse pressed left at (1017, 543)
Screenshot: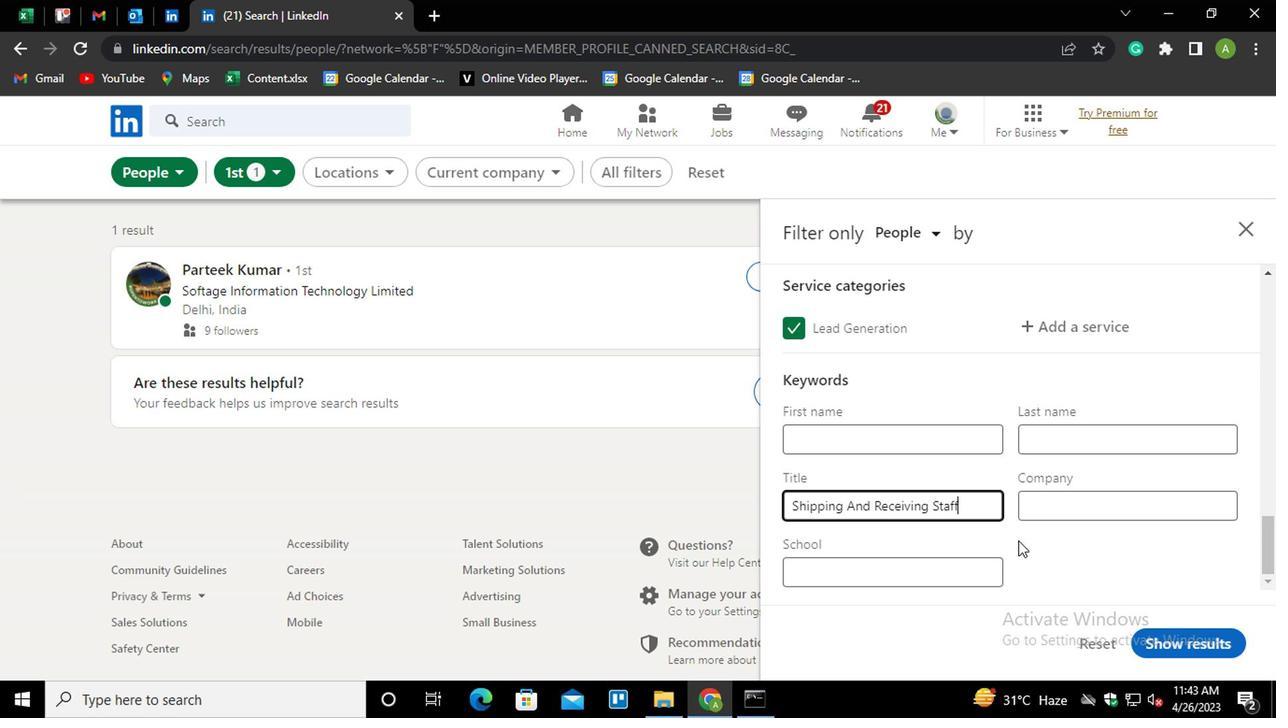 
Action: Mouse moved to (1215, 641)
Screenshot: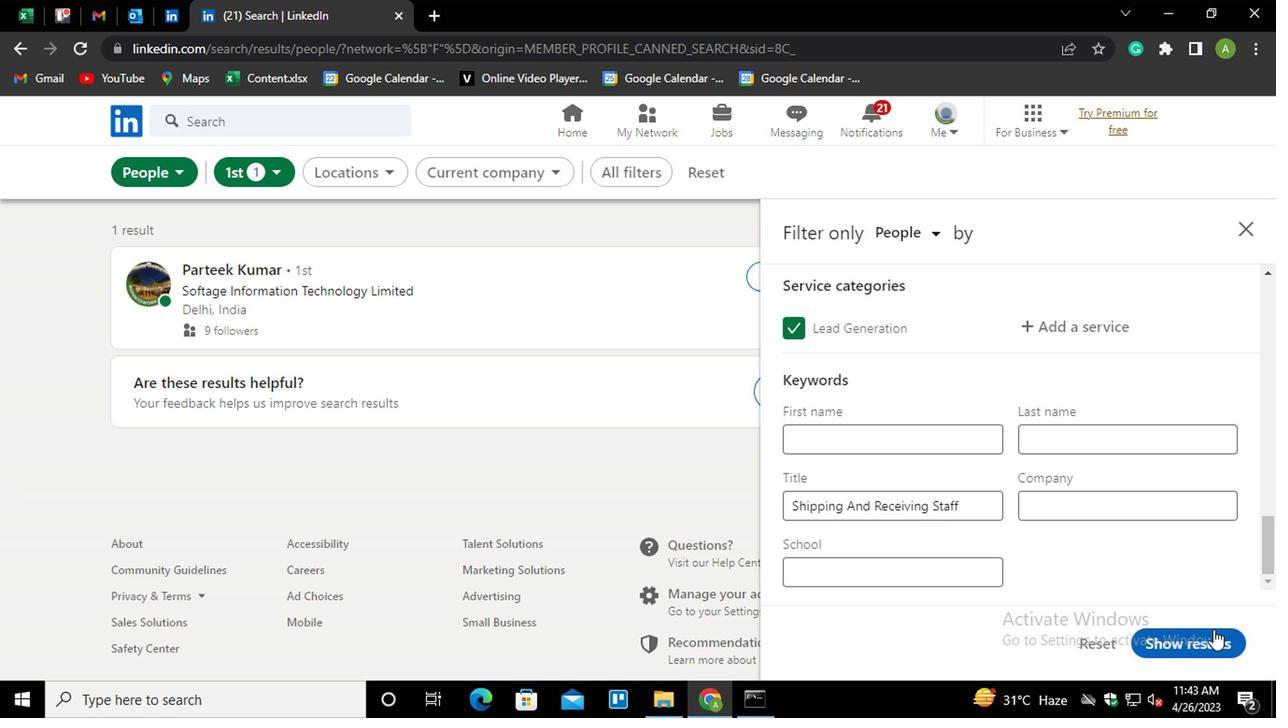 
Action: Mouse pressed left at (1215, 641)
Screenshot: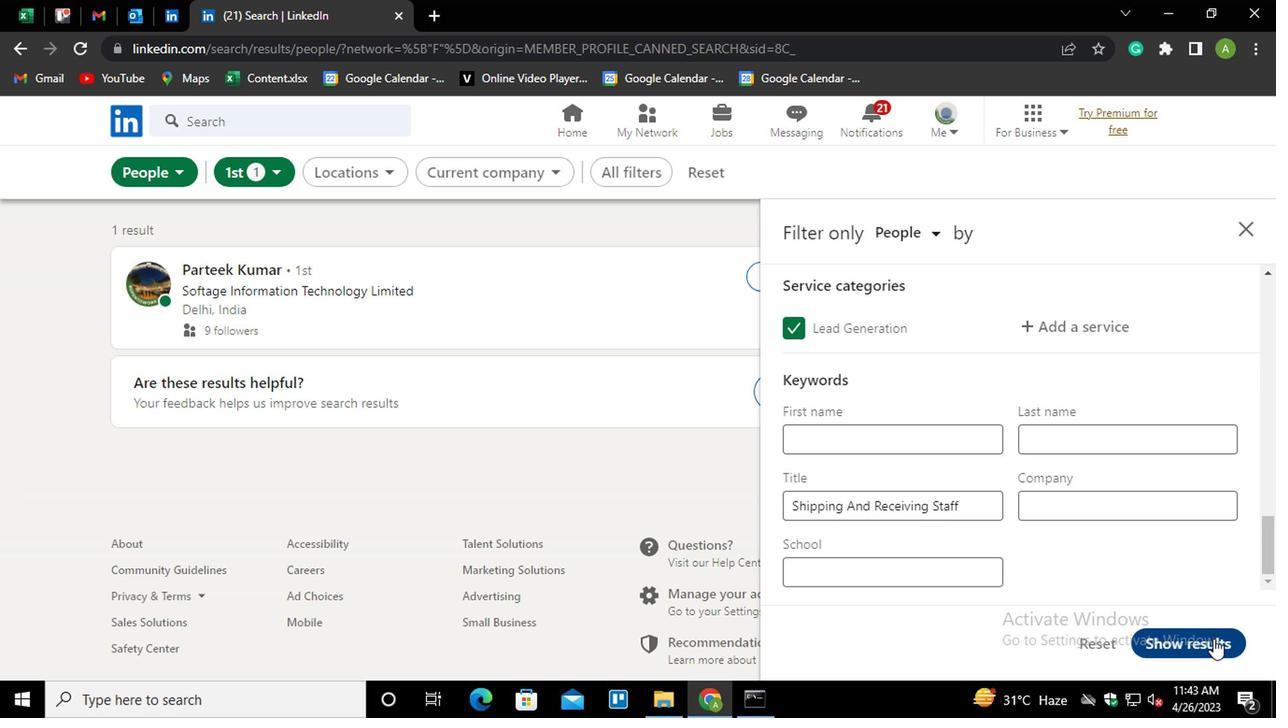 
Action: Mouse moved to (1036, 527)
Screenshot: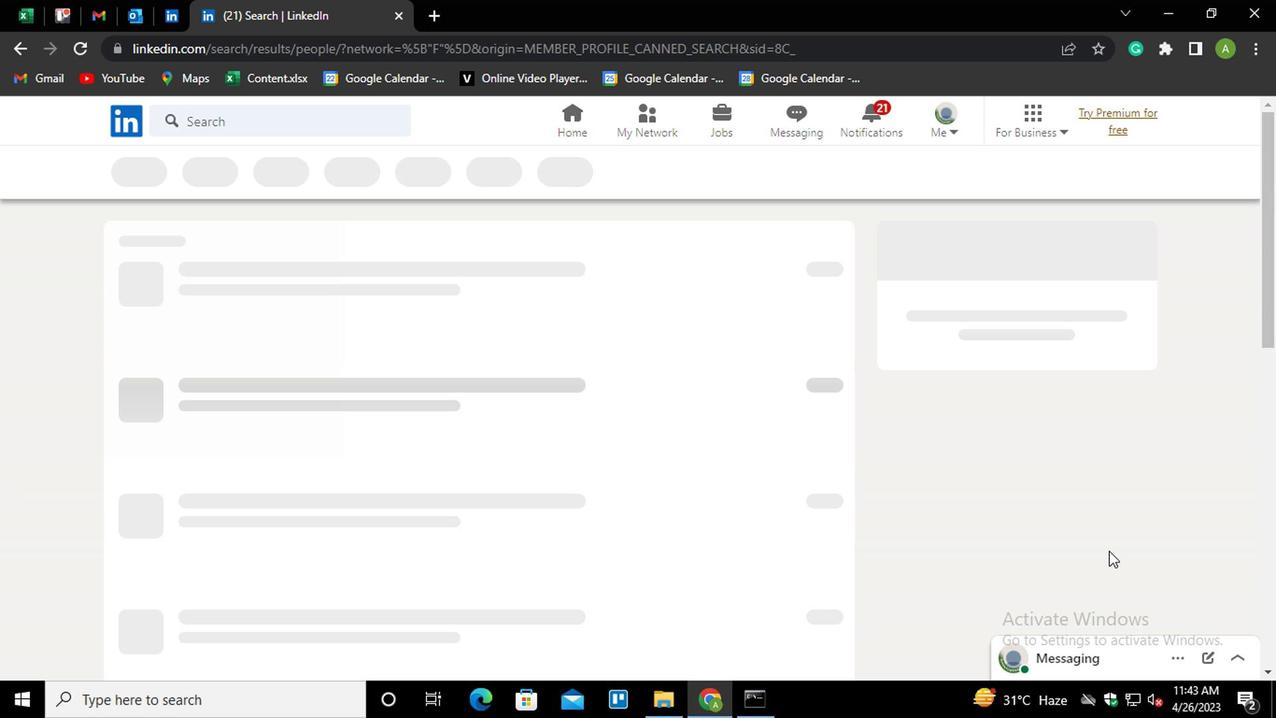 
